 Task: Add a signature Chloe Collins containing Wishing you all the best, Chloe Collins to email address softage.1@softage.net and add a label Sales
Action: Mouse moved to (354, 575)
Screenshot: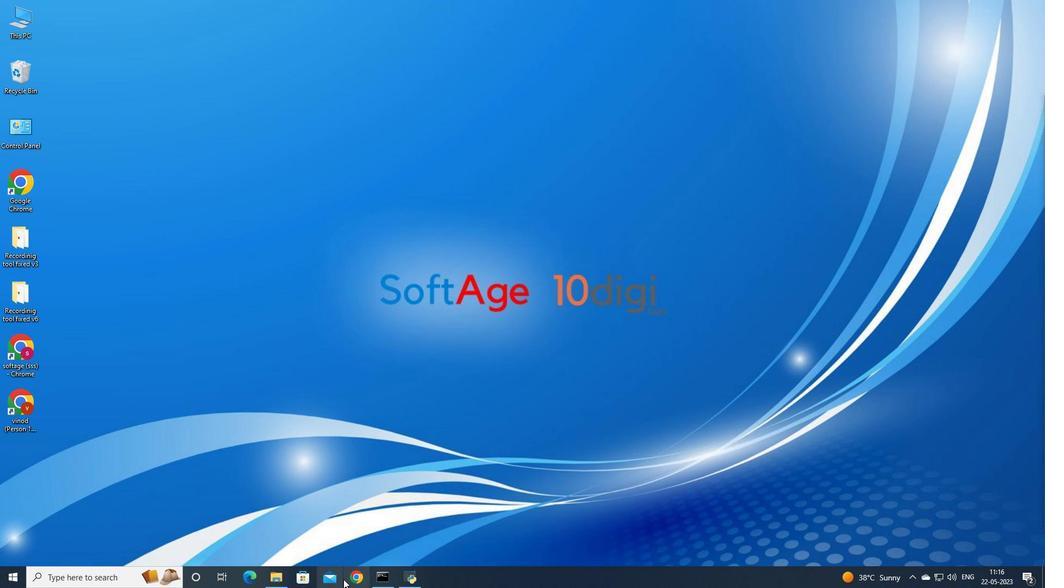 
Action: Mouse pressed left at (354, 575)
Screenshot: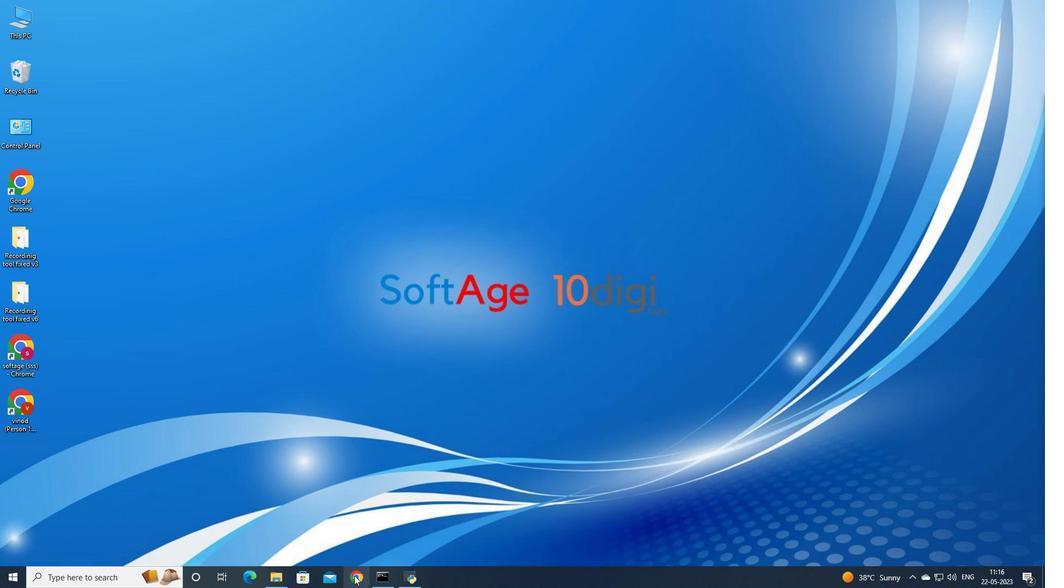 
Action: Mouse moved to (482, 355)
Screenshot: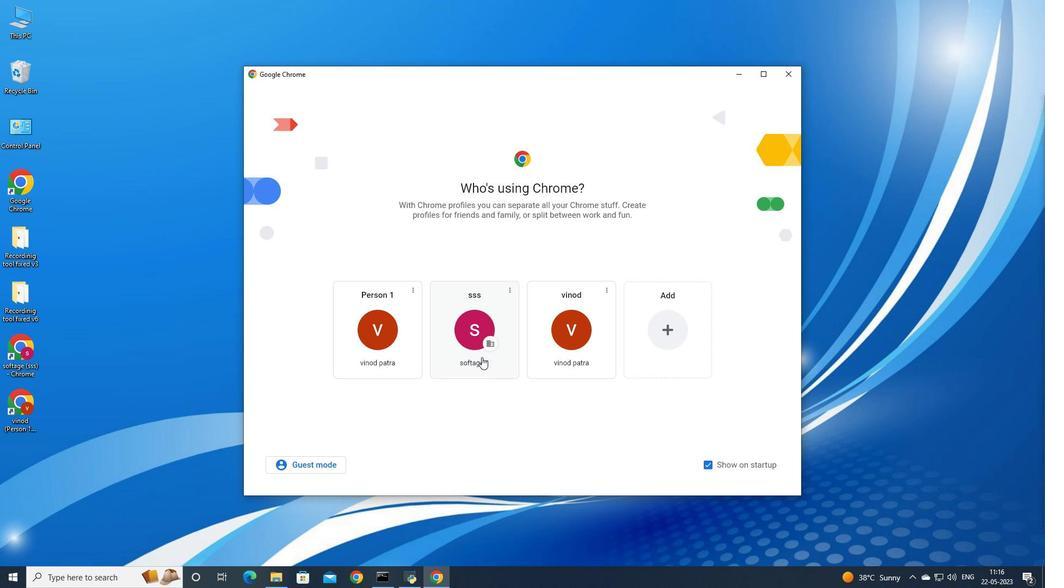 
Action: Mouse pressed left at (482, 355)
Screenshot: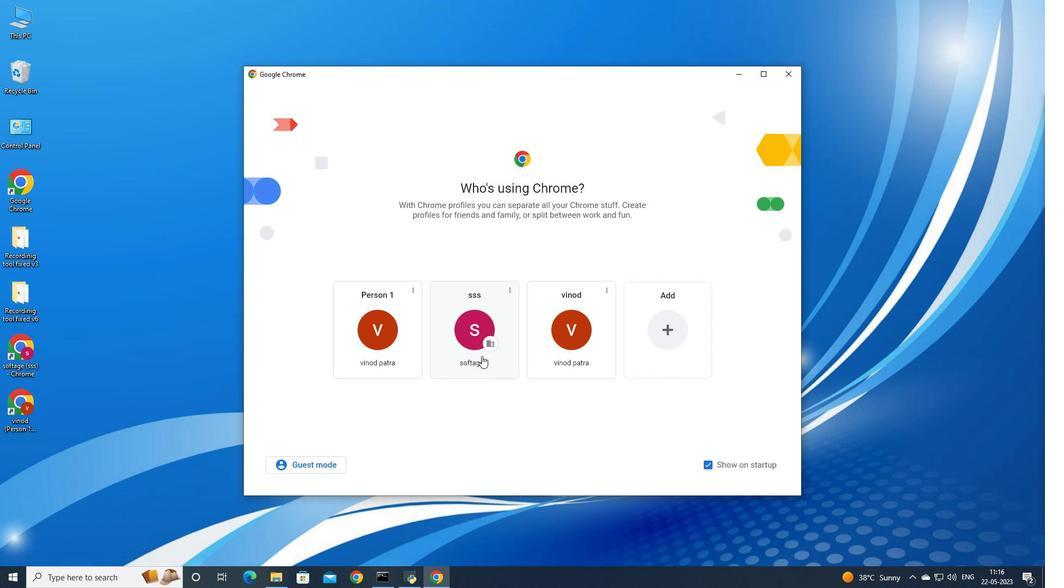 
Action: Mouse moved to (947, 52)
Screenshot: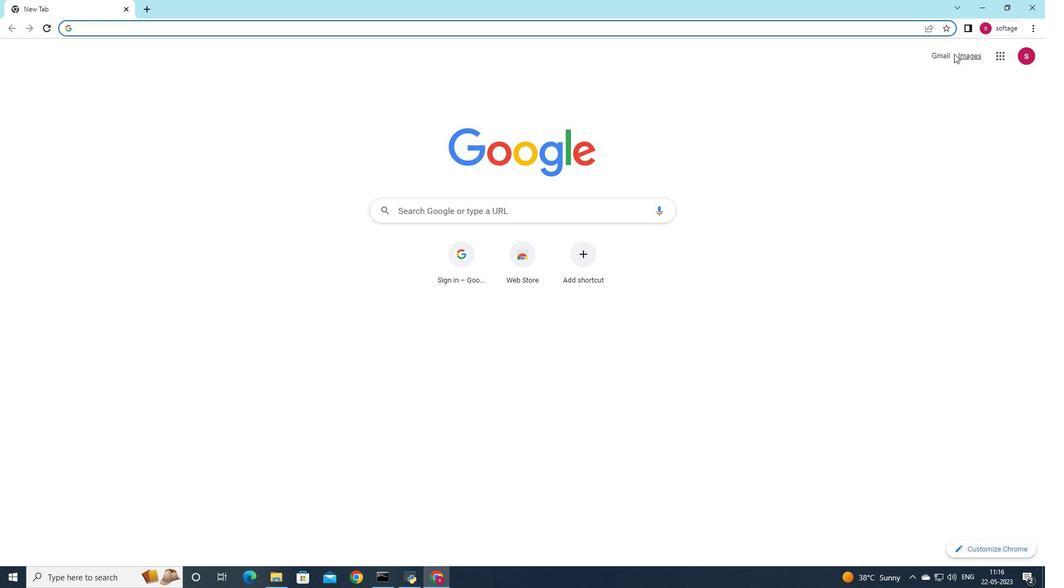 
Action: Mouse pressed left at (947, 52)
Screenshot: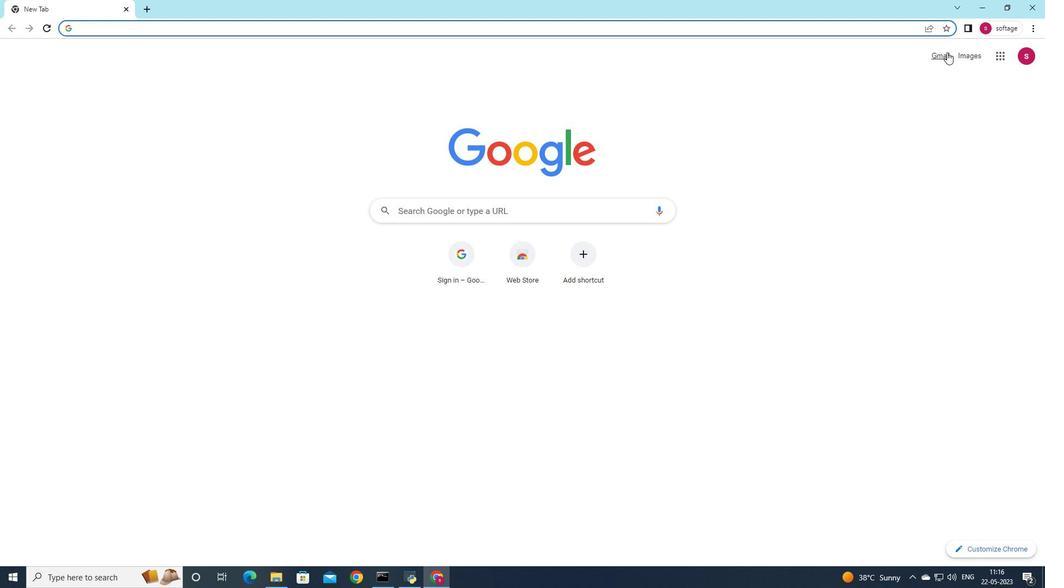 
Action: Mouse moved to (921, 72)
Screenshot: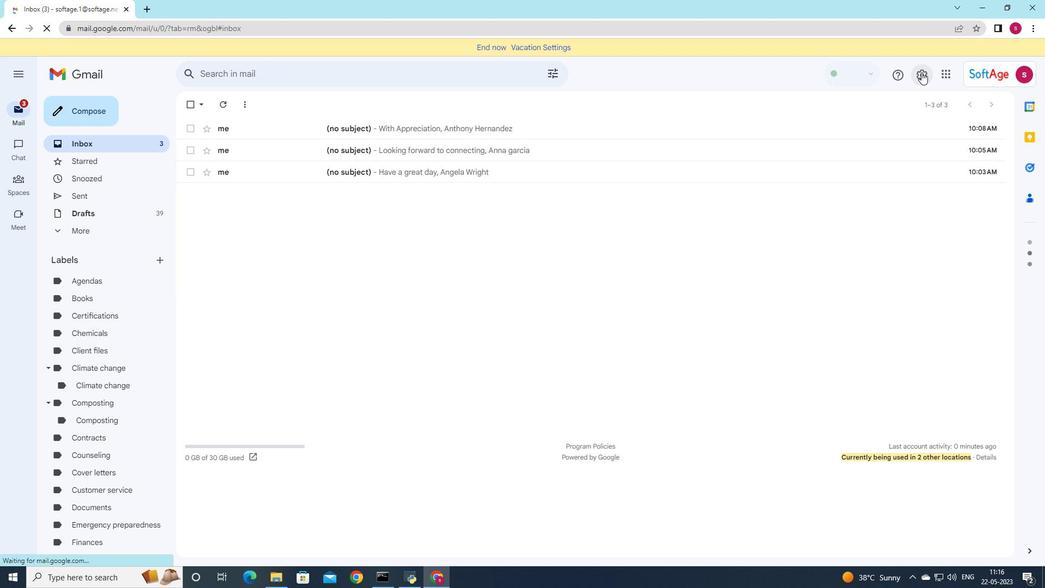
Action: Mouse pressed left at (921, 72)
Screenshot: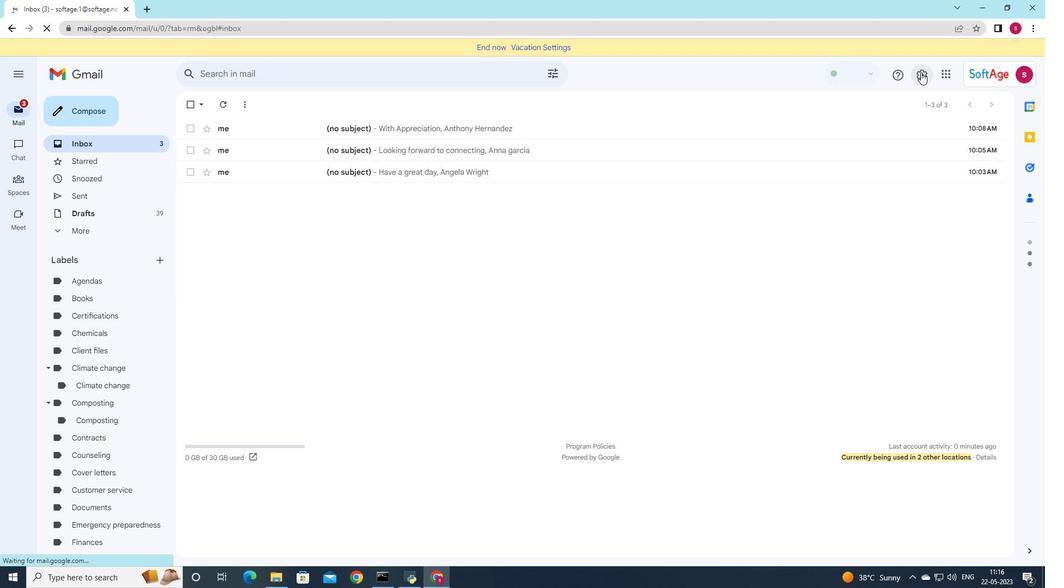 
Action: Mouse moved to (918, 126)
Screenshot: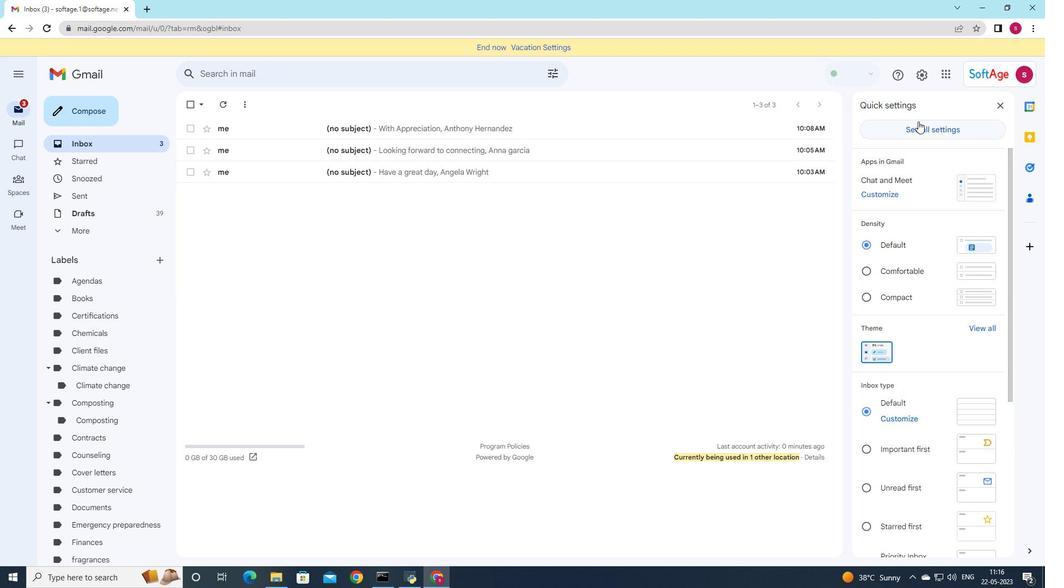 
Action: Mouse pressed left at (918, 126)
Screenshot: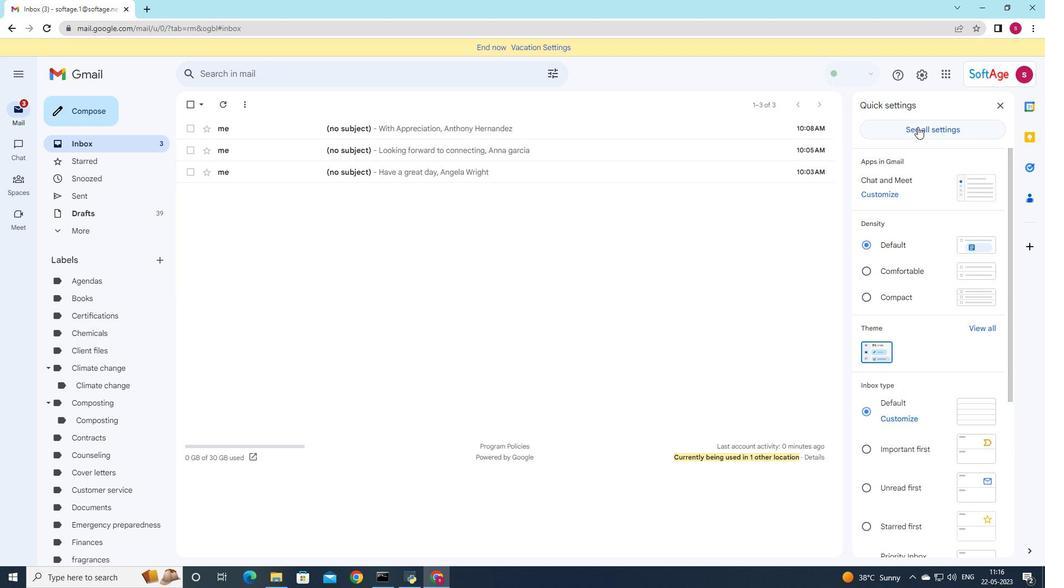 
Action: Mouse moved to (420, 452)
Screenshot: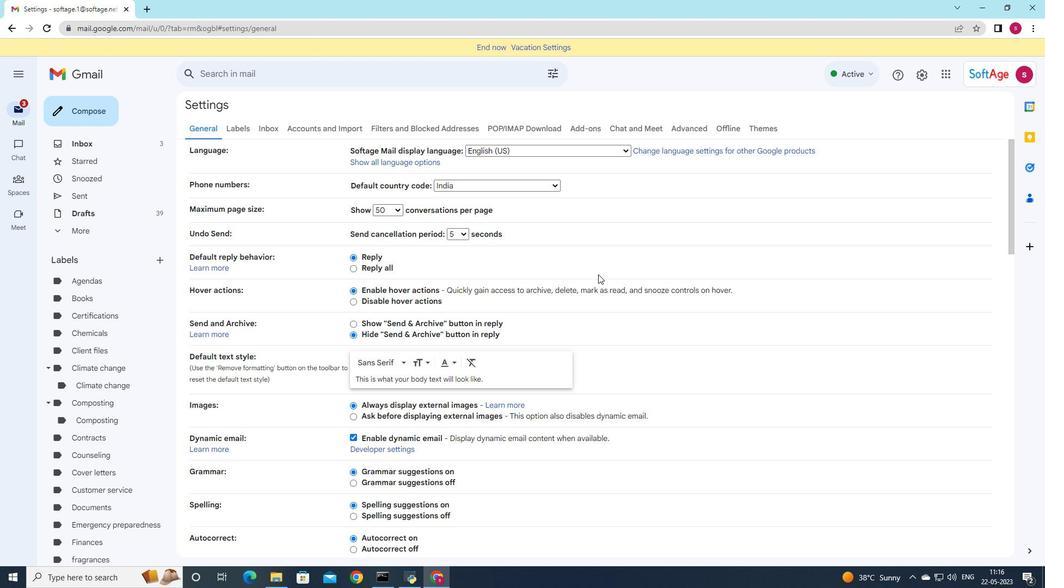 
Action: Mouse scrolled (420, 452) with delta (0, 0)
Screenshot: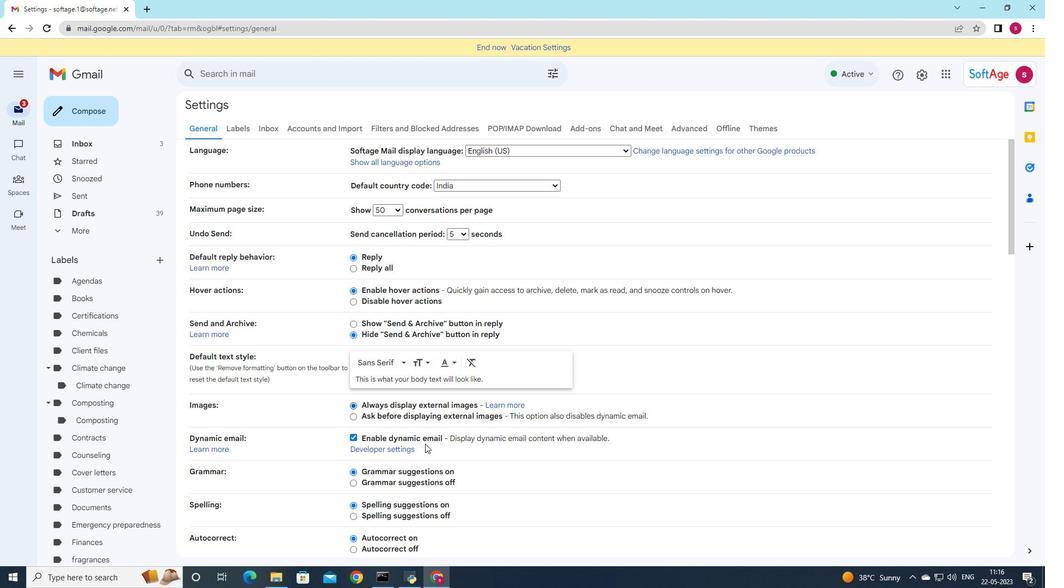 
Action: Mouse moved to (420, 453)
Screenshot: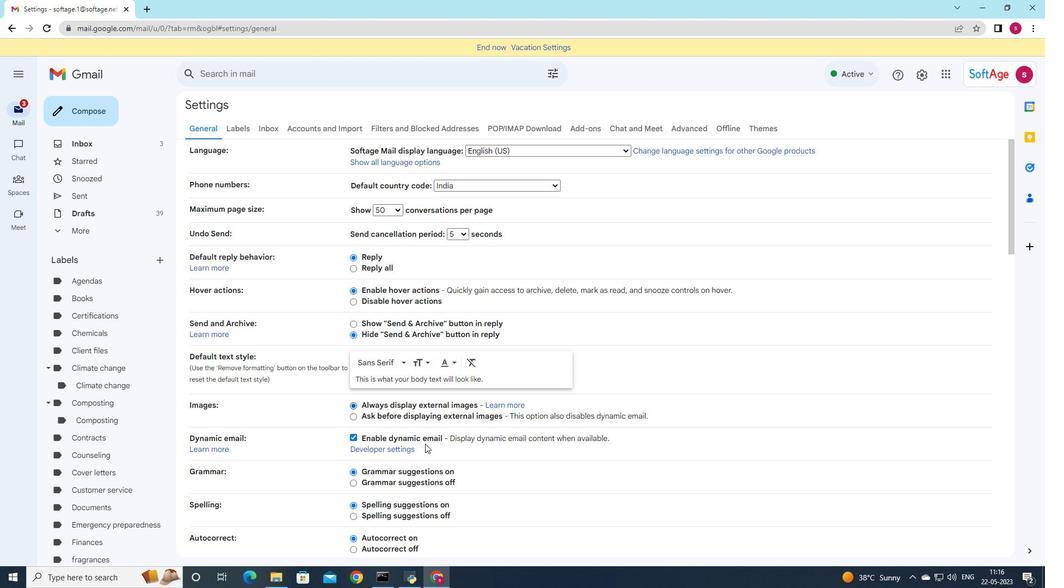 
Action: Mouse scrolled (420, 452) with delta (0, 0)
Screenshot: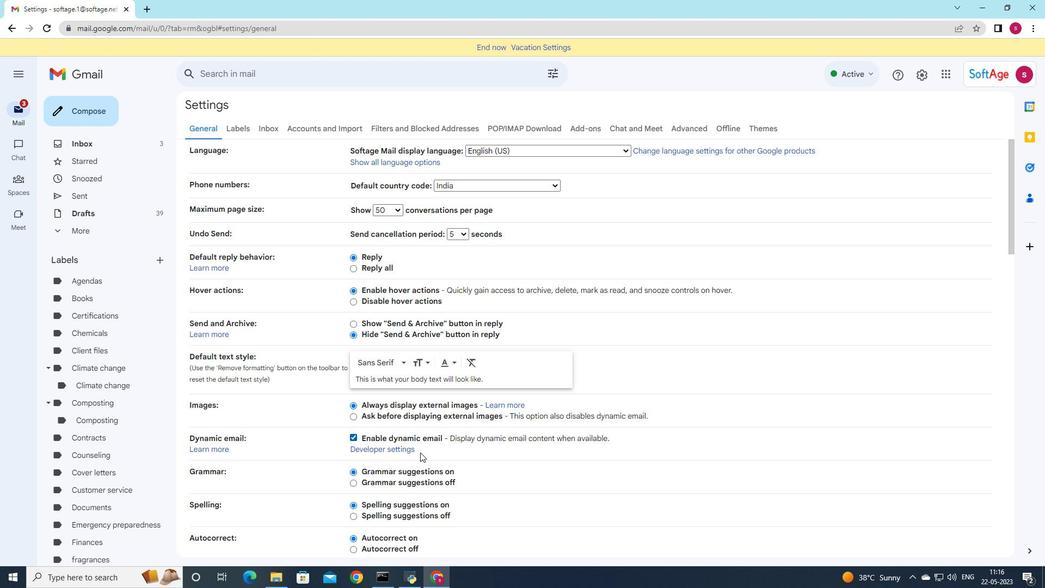 
Action: Mouse scrolled (420, 452) with delta (0, 0)
Screenshot: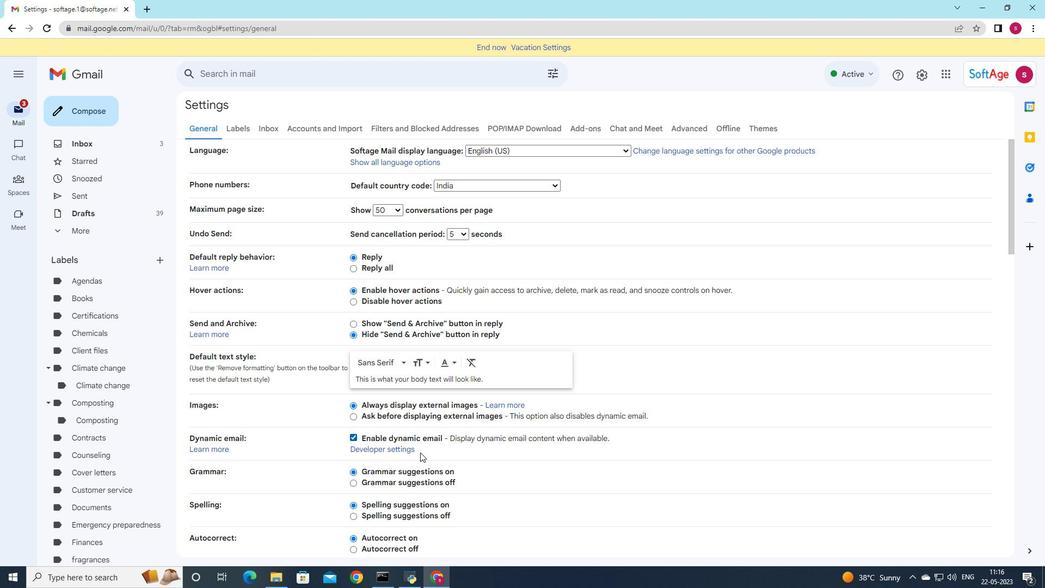 
Action: Mouse scrolled (420, 452) with delta (0, 0)
Screenshot: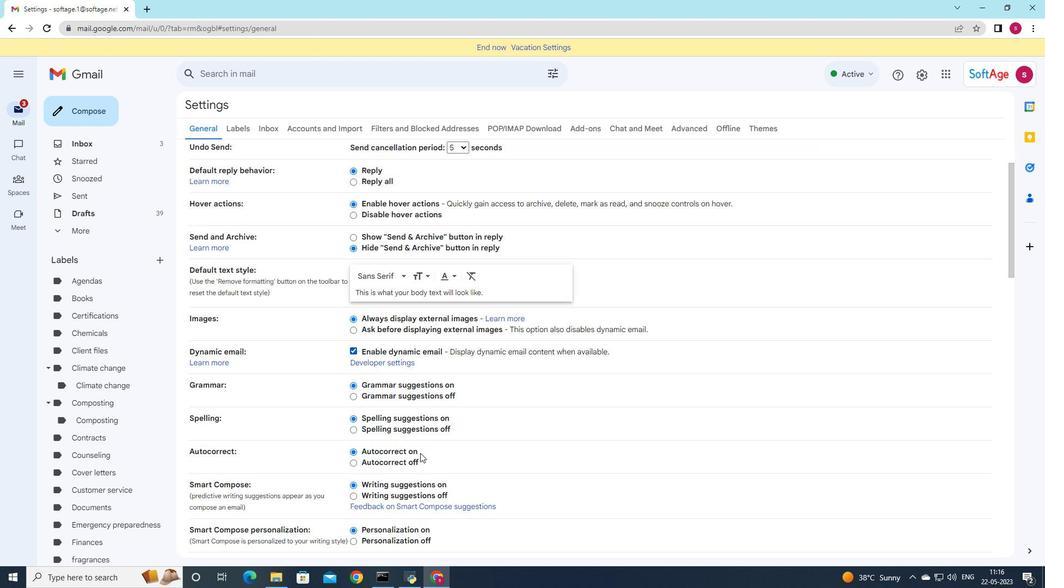 
Action: Mouse scrolled (420, 452) with delta (0, 0)
Screenshot: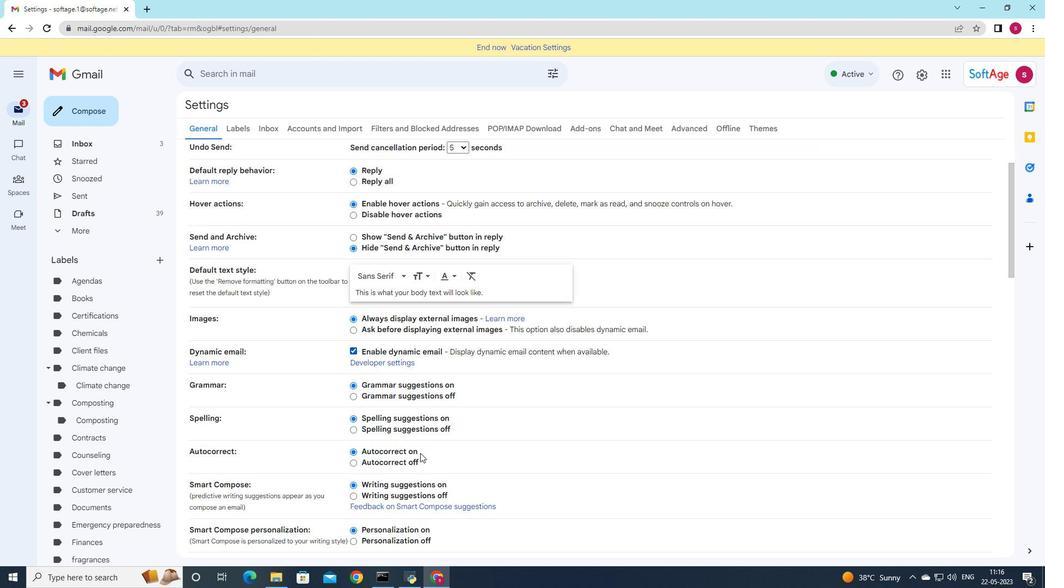 
Action: Mouse scrolled (420, 452) with delta (0, 0)
Screenshot: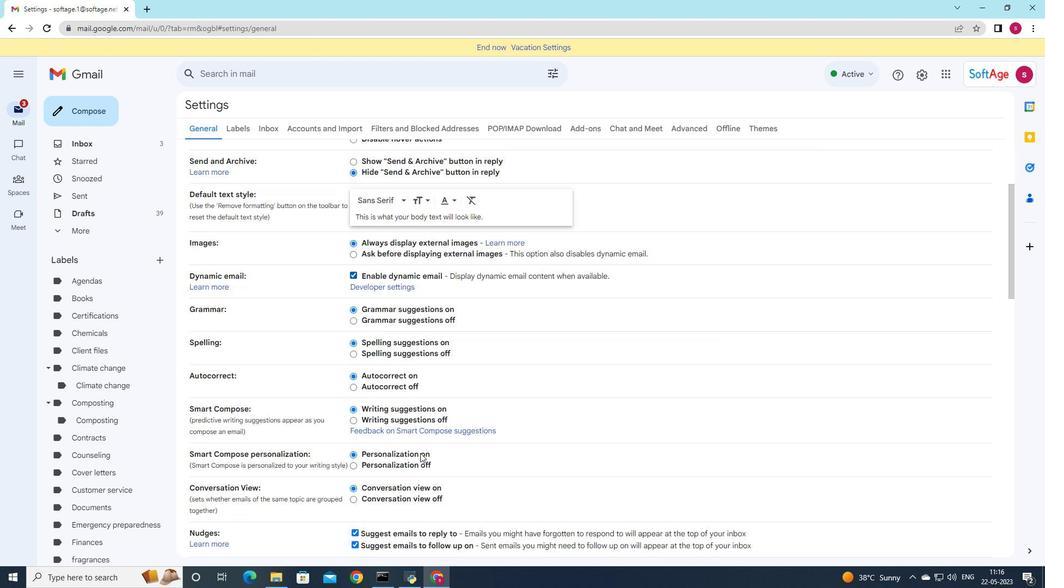 
Action: Mouse scrolled (420, 452) with delta (0, 0)
Screenshot: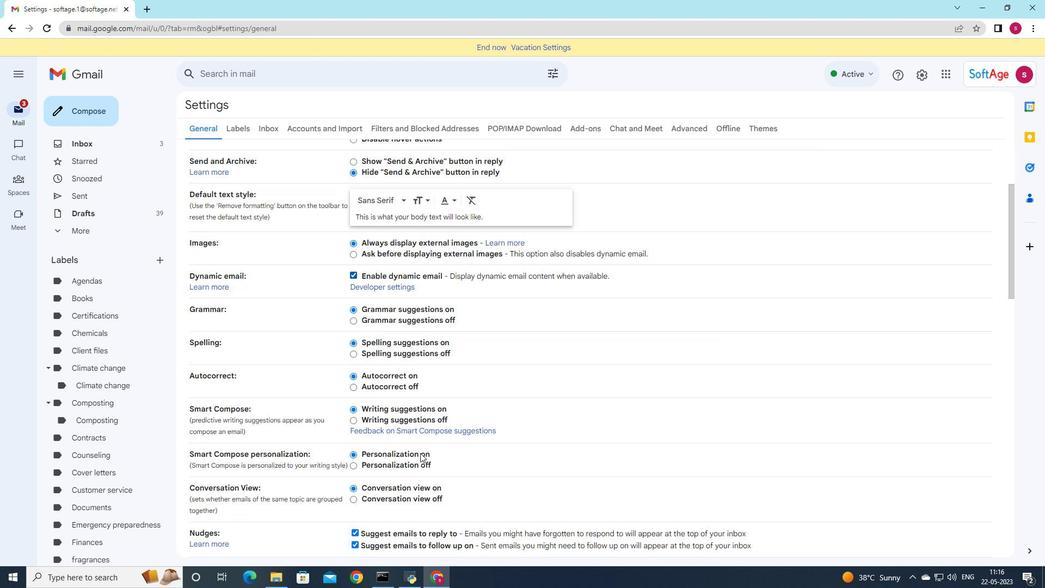 
Action: Mouse moved to (421, 448)
Screenshot: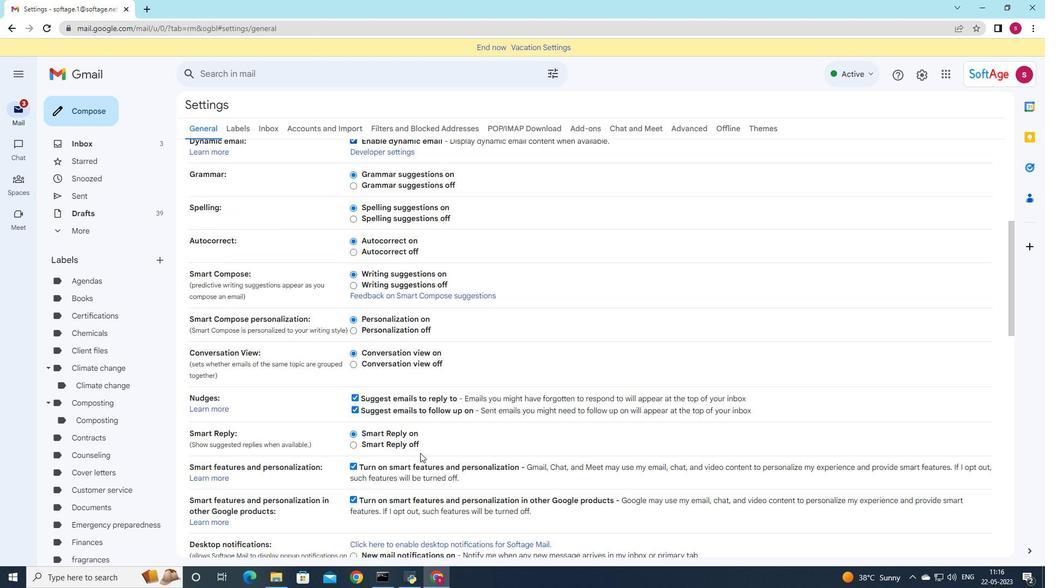 
Action: Mouse scrolled (421, 447) with delta (0, 0)
Screenshot: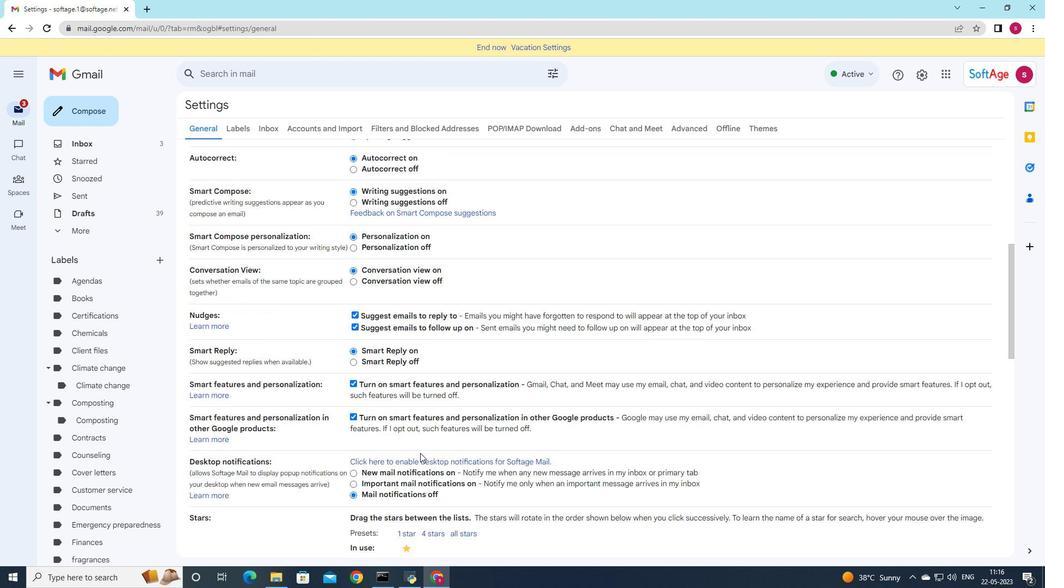 
Action: Mouse scrolled (421, 447) with delta (0, 0)
Screenshot: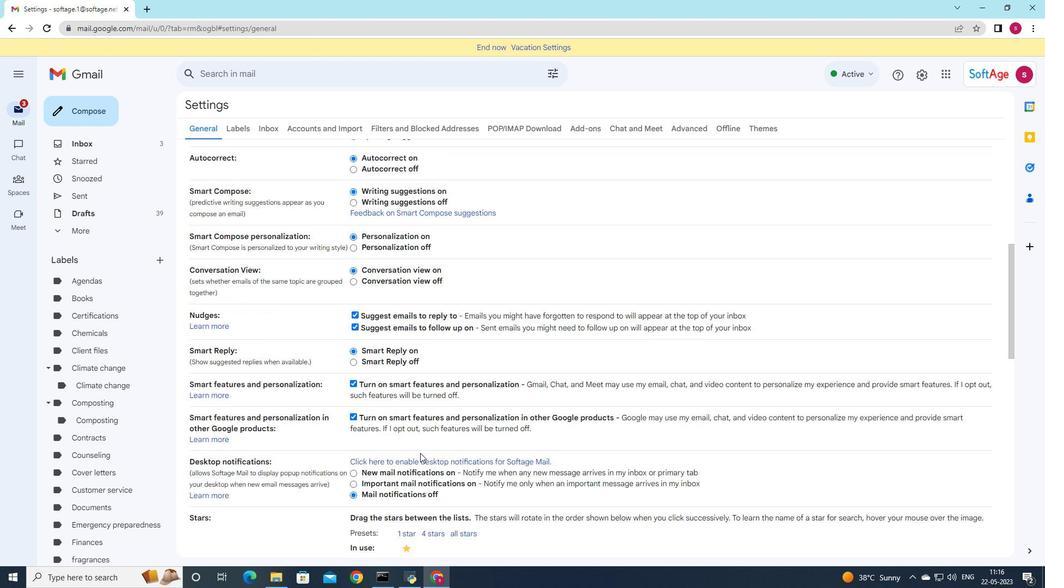 
Action: Mouse scrolled (421, 447) with delta (0, 0)
Screenshot: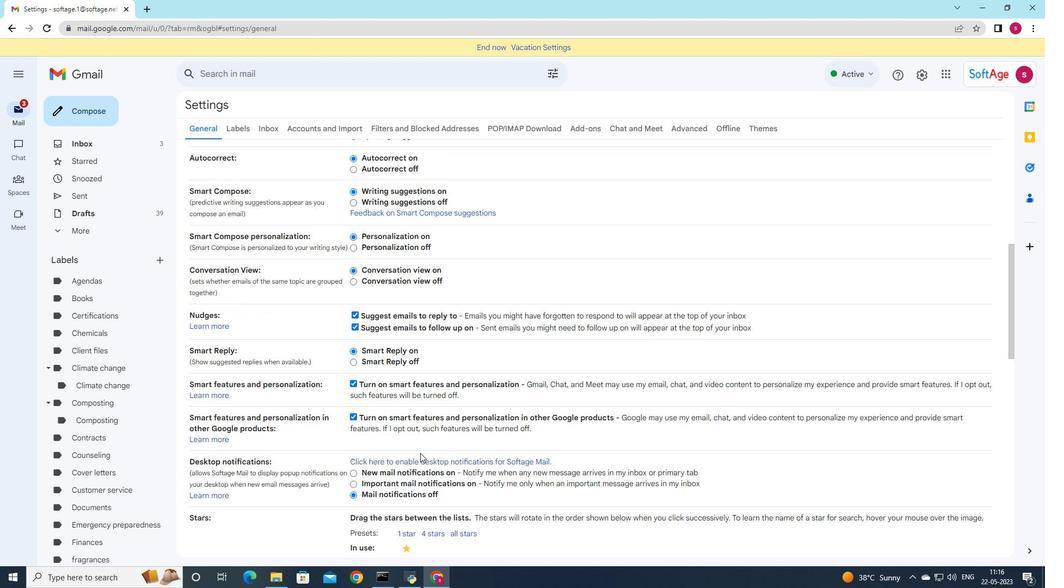 
Action: Mouse scrolled (421, 447) with delta (0, 0)
Screenshot: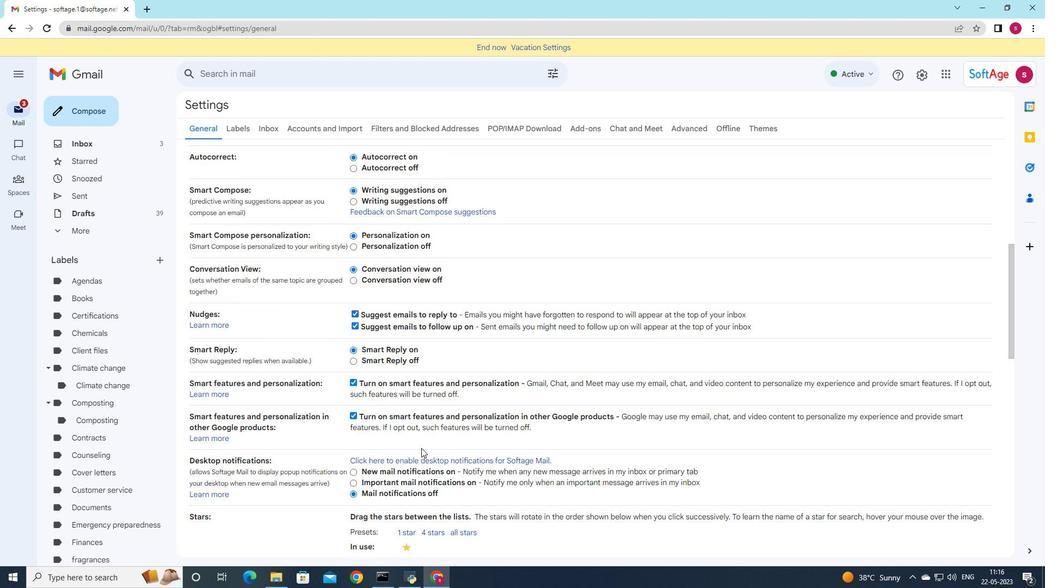 
Action: Mouse moved to (421, 453)
Screenshot: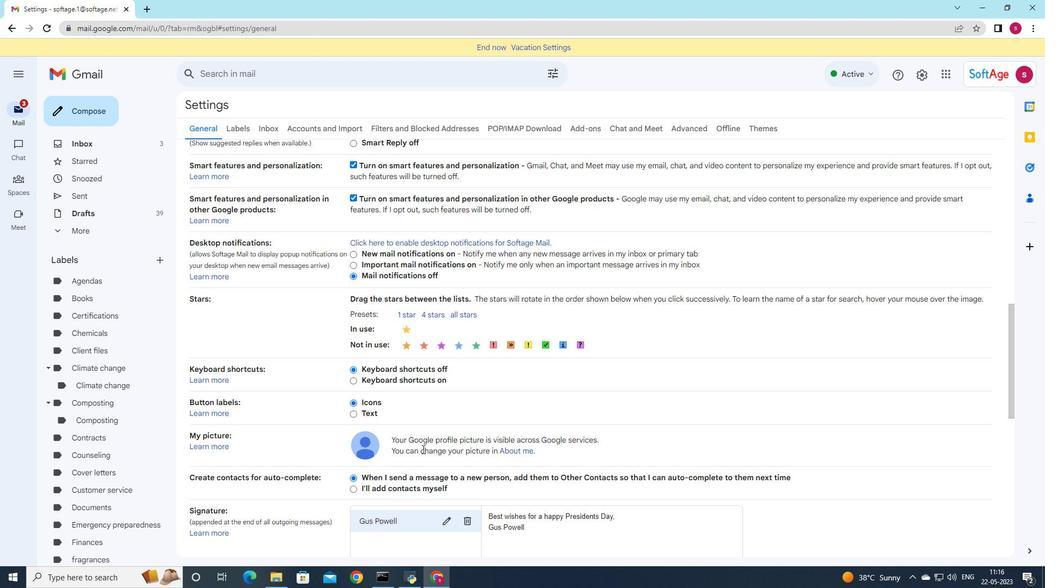 
Action: Mouse scrolled (421, 453) with delta (0, 0)
Screenshot: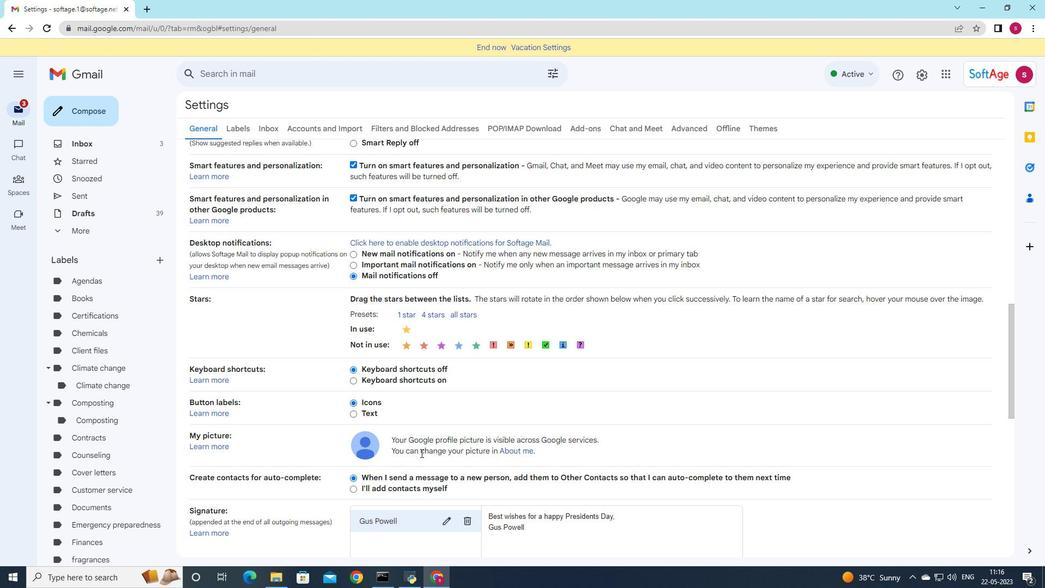 
Action: Mouse scrolled (421, 453) with delta (0, 0)
Screenshot: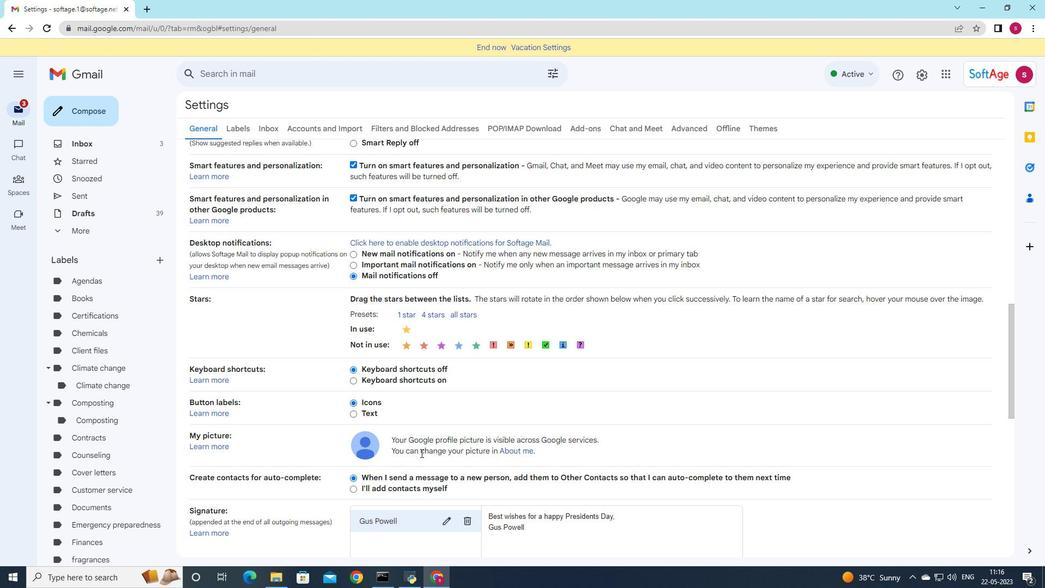 
Action: Mouse scrolled (421, 453) with delta (0, 0)
Screenshot: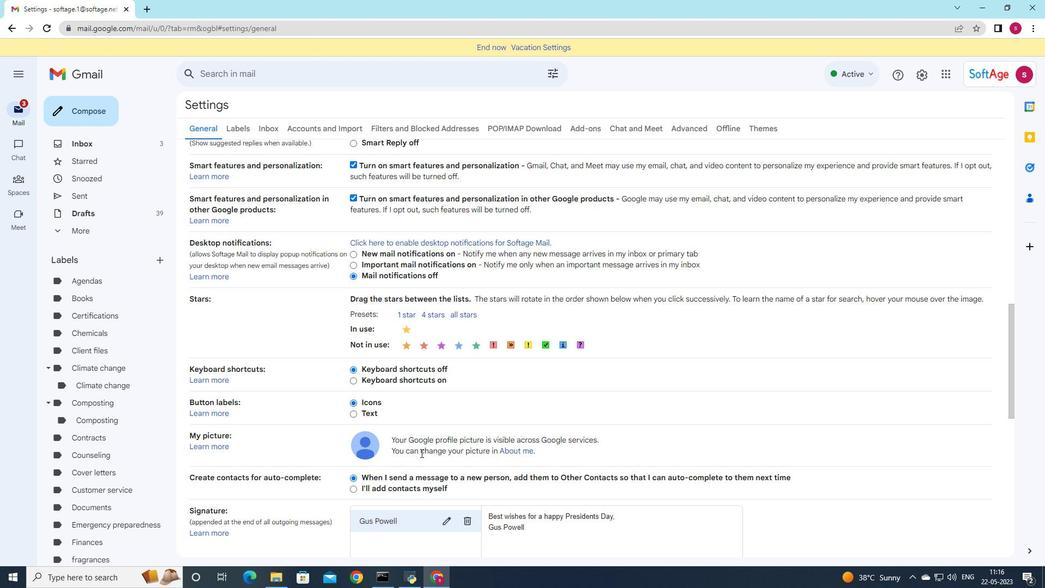 
Action: Mouse moved to (421, 453)
Screenshot: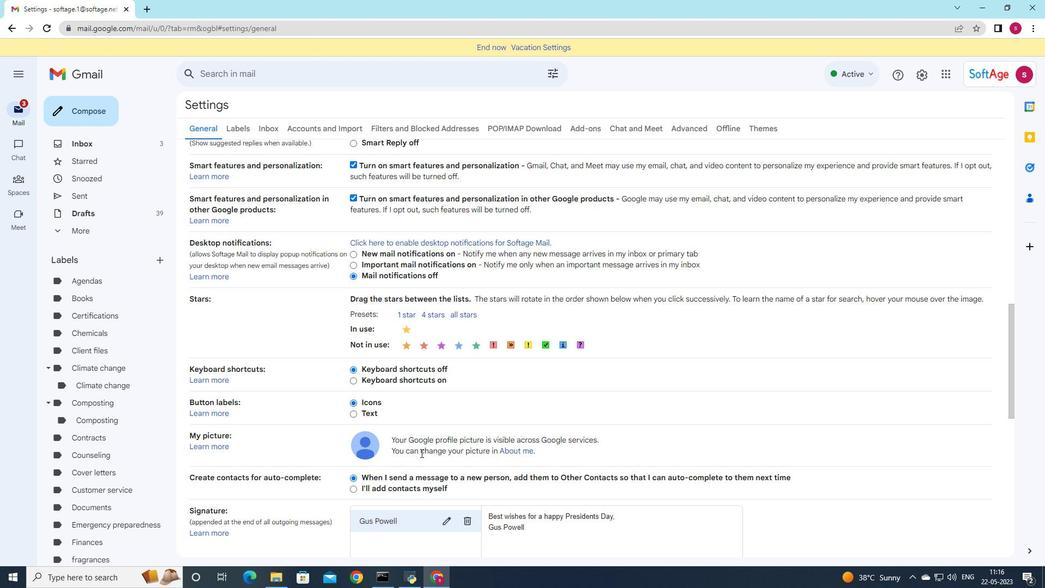 
Action: Mouse scrolled (421, 453) with delta (0, 0)
Screenshot: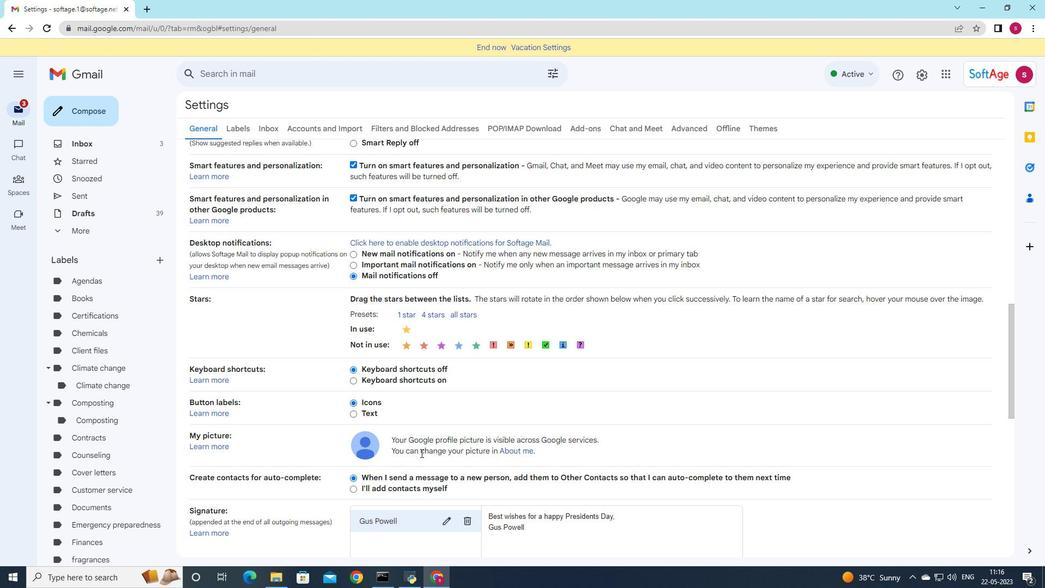 
Action: Mouse moved to (468, 306)
Screenshot: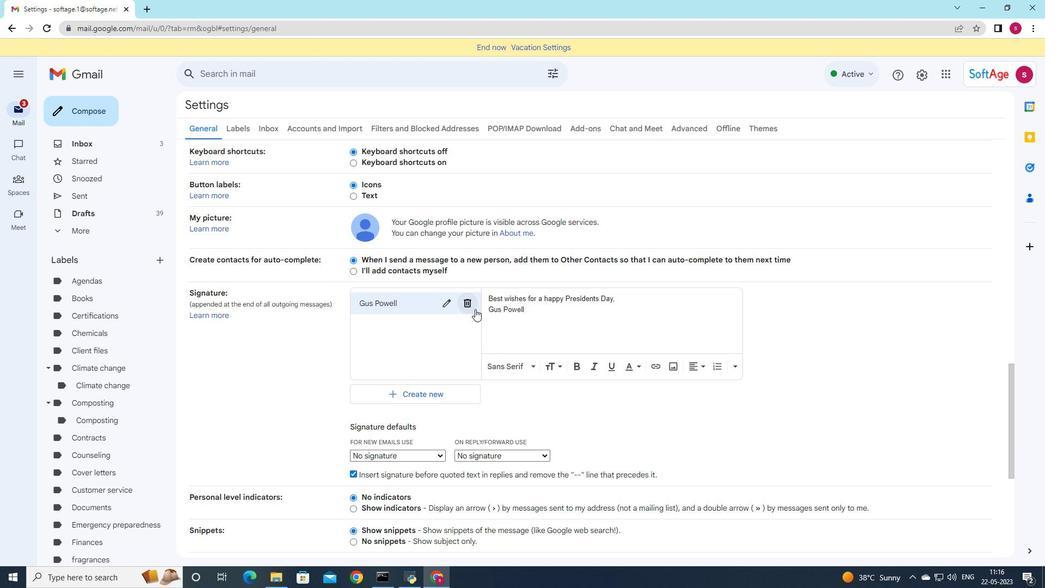 
Action: Mouse pressed left at (468, 306)
Screenshot: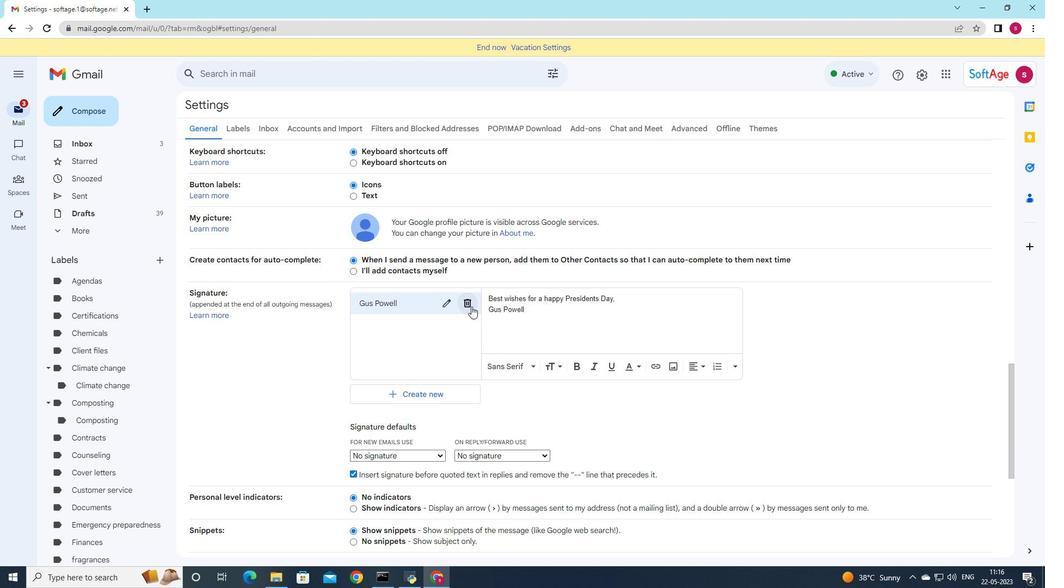 
Action: Mouse moved to (593, 326)
Screenshot: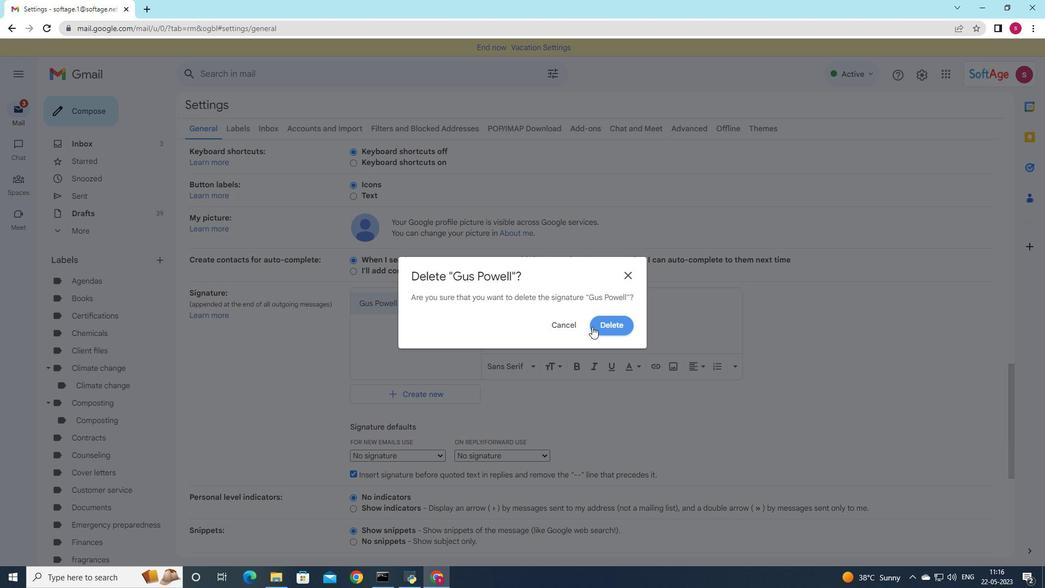 
Action: Mouse pressed left at (593, 326)
Screenshot: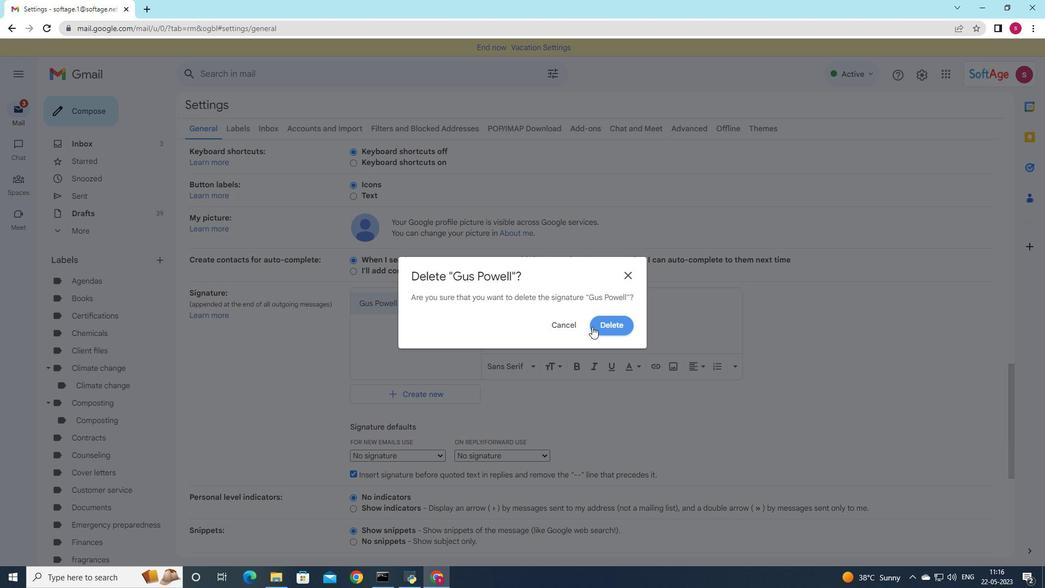 
Action: Mouse moved to (417, 319)
Screenshot: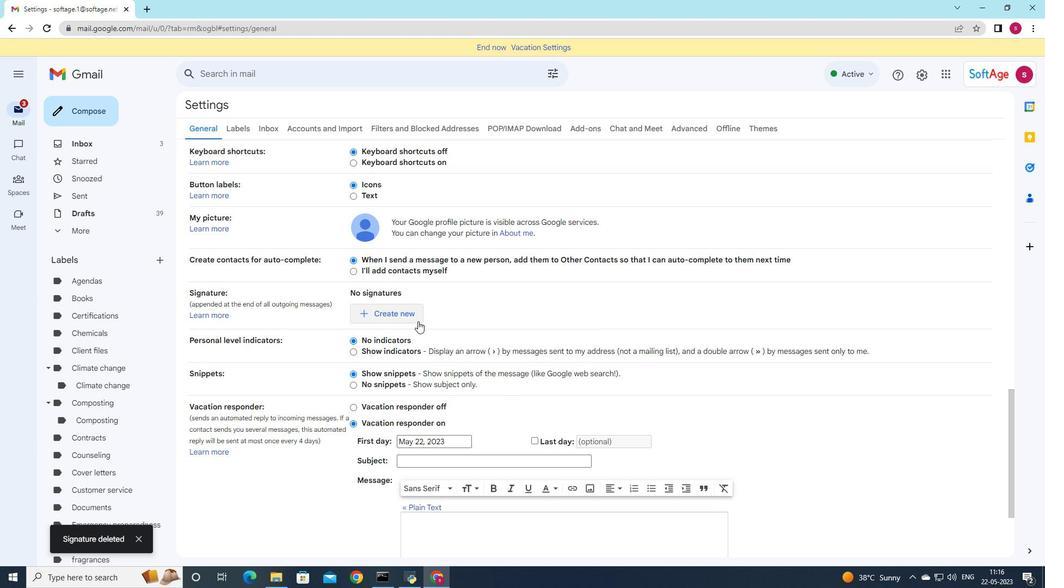 
Action: Mouse pressed left at (417, 319)
Screenshot: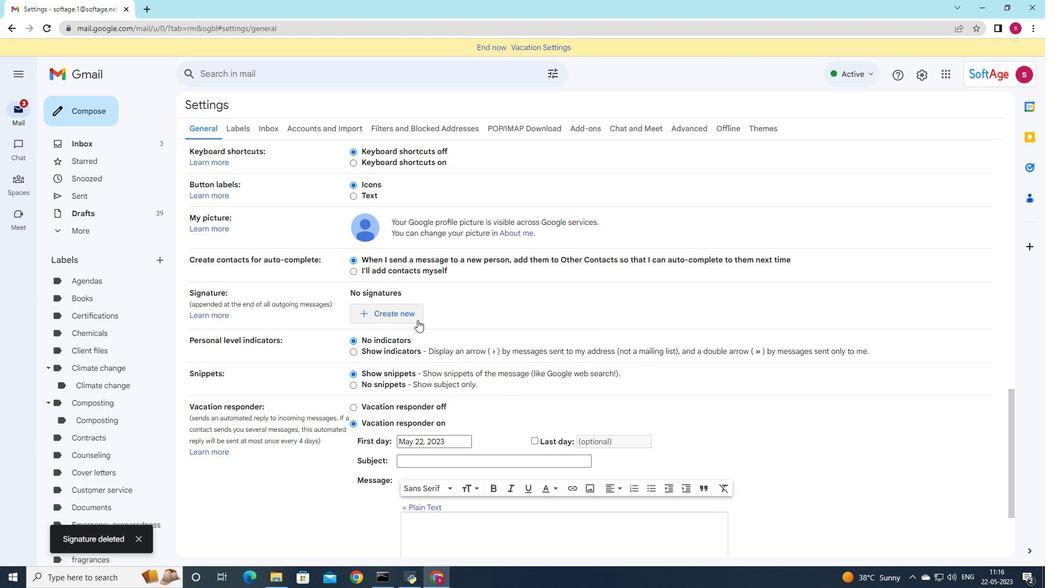 
Action: Mouse moved to (672, 330)
Screenshot: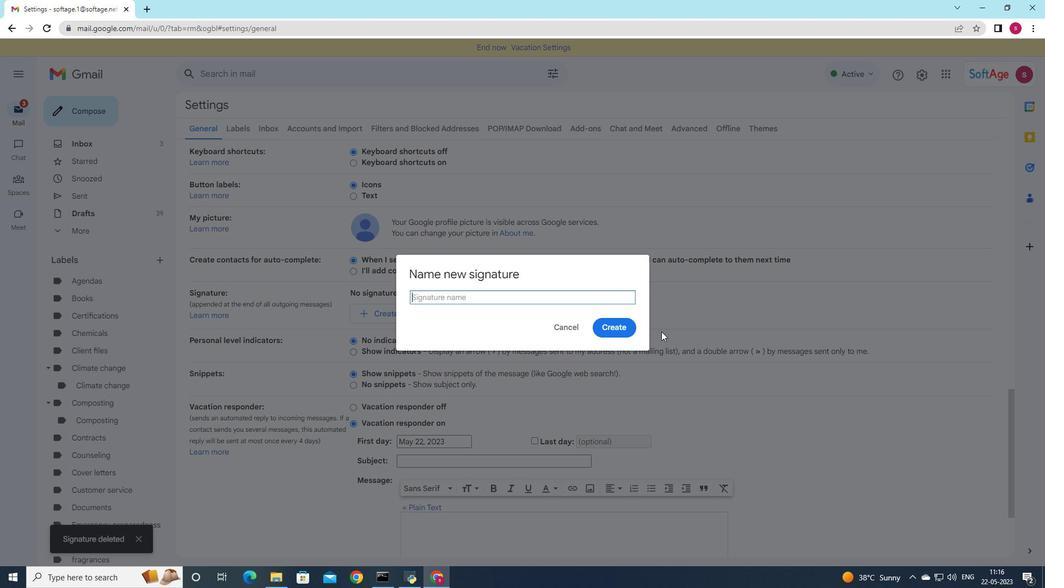 
Action: Key pressed <Key.shift>Chloe
Screenshot: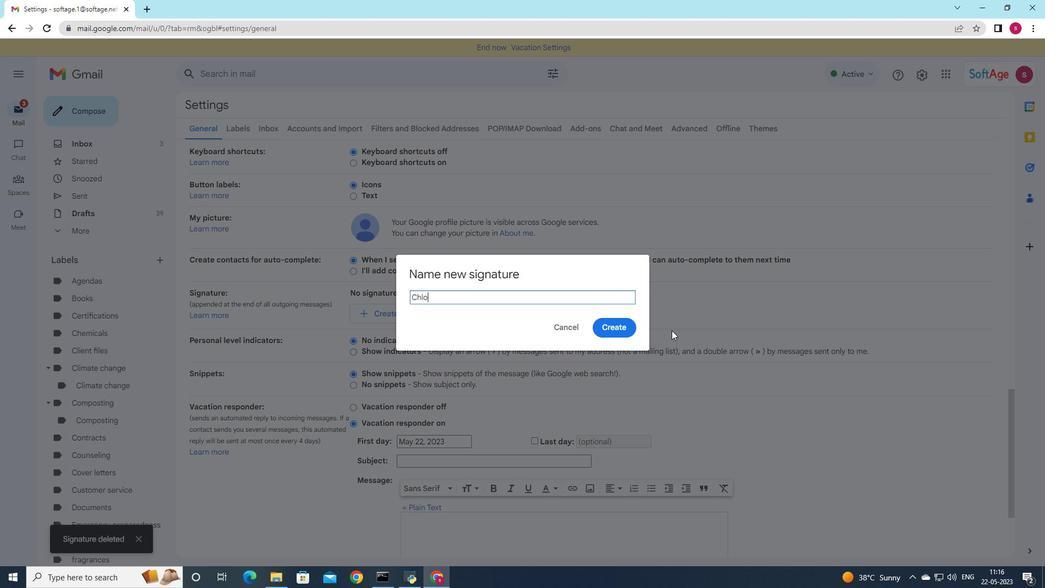 
Action: Mouse moved to (611, 330)
Screenshot: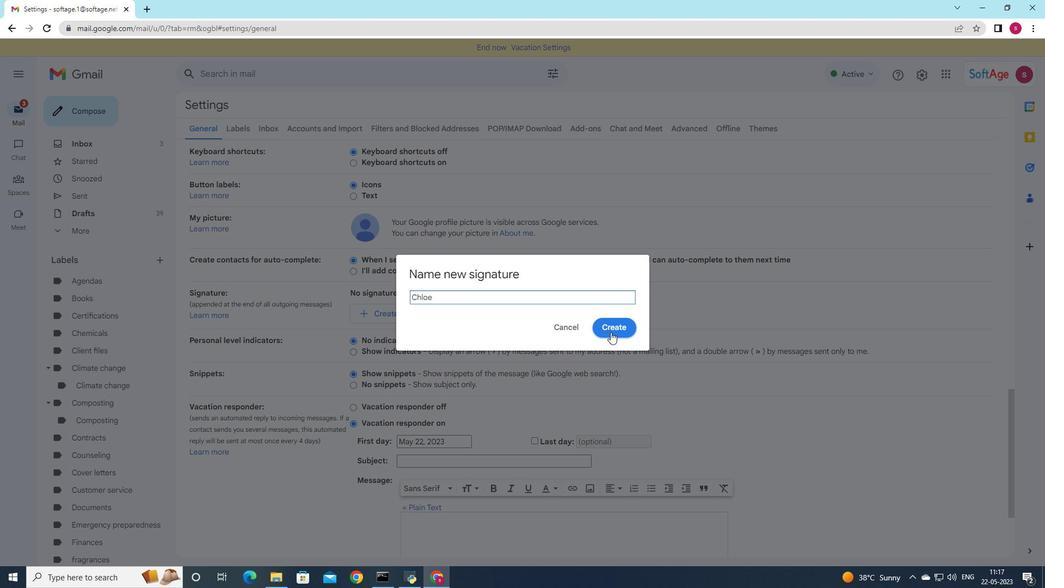
Action: Mouse pressed left at (611, 330)
Screenshot: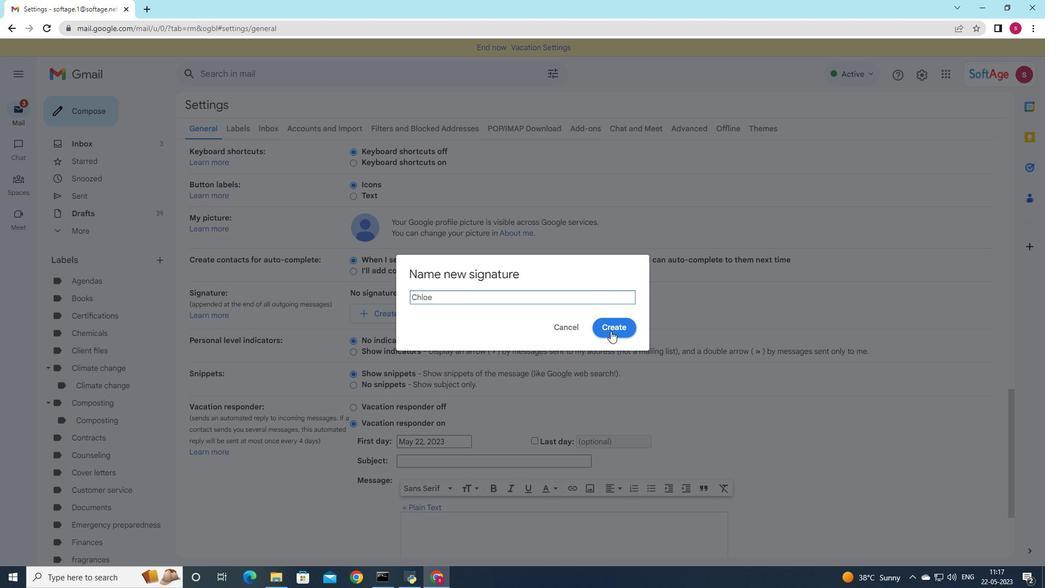 
Action: Mouse moved to (534, 314)
Screenshot: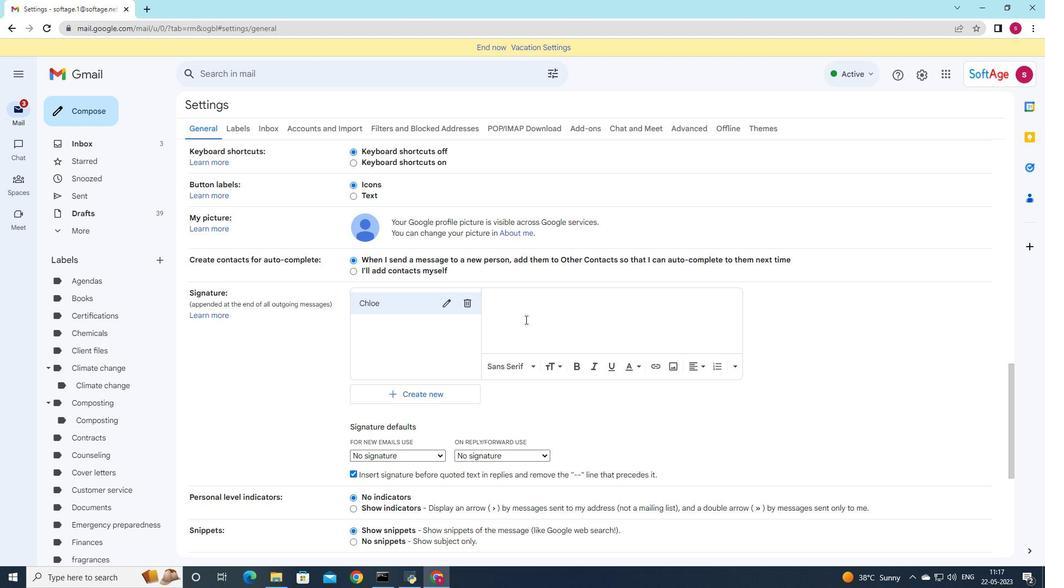 
Action: Mouse pressed left at (534, 314)
Screenshot: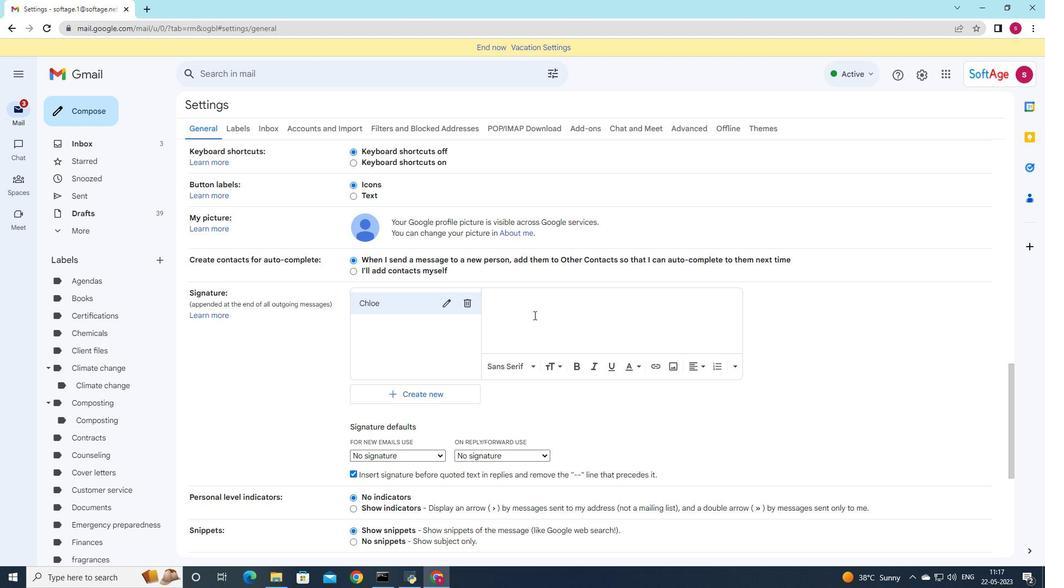 
Action: Mouse moved to (895, 397)
Screenshot: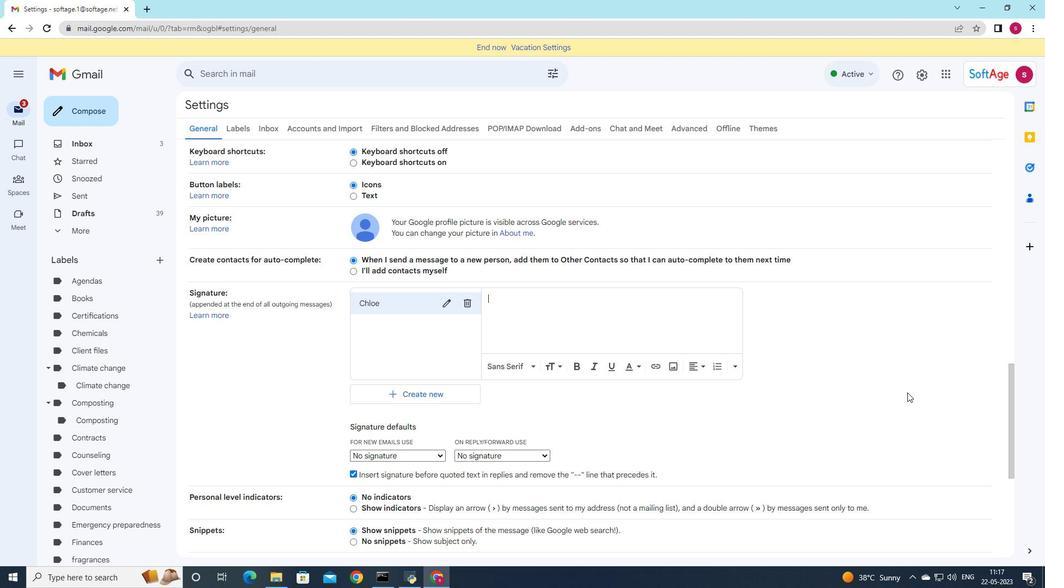 
Action: Key pressed <Key.shift>Wishing<Key.space>you<Key.space>all<Key.space>the<Key.space>best,<Key.shift>Chole<Key.backspace><Key.backspace><Key.backspace><Key.backspace><Key.backspace><Key.enter><Key.shift>Chloer<Key.backspace><Key.space><Key.shift><Key.shift><Key.shift><Key.shift><Key.shift><Key.shift><Key.shift><Key.shift>Collind<Key.backspace>s
Screenshot: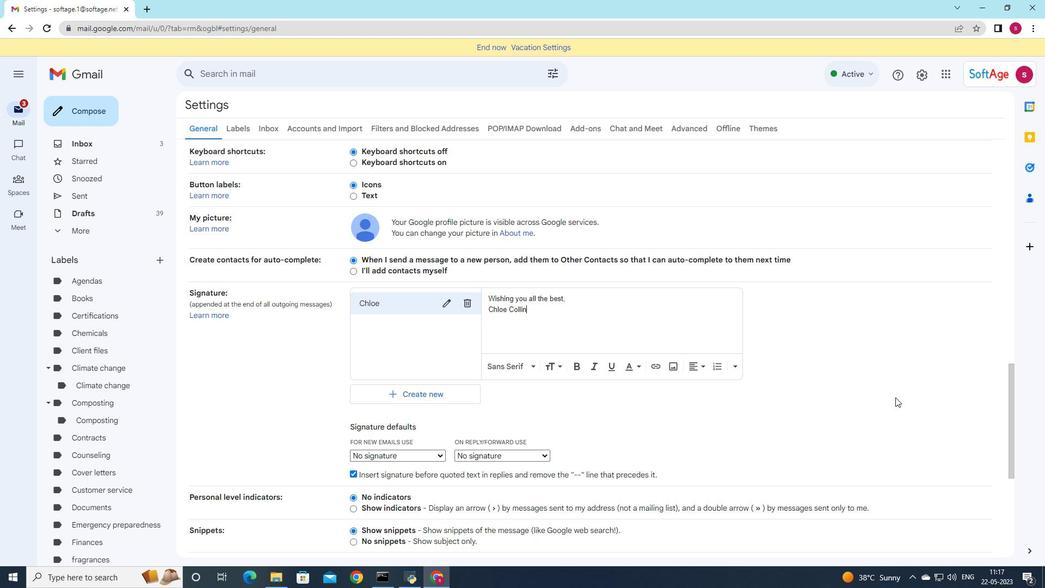 
Action: Mouse moved to (507, 364)
Screenshot: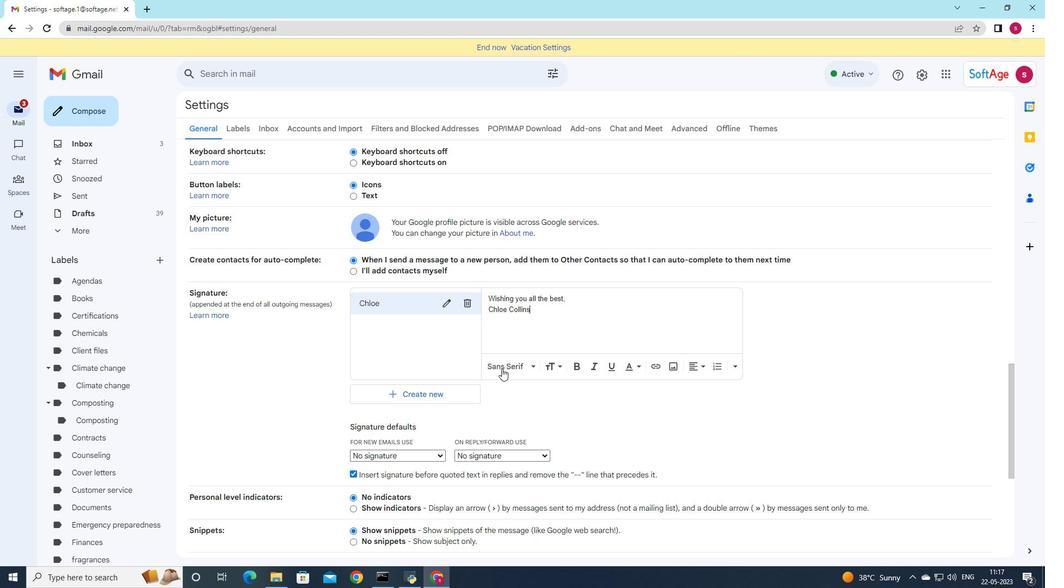
Action: Mouse scrolled (507, 363) with delta (0, 0)
Screenshot: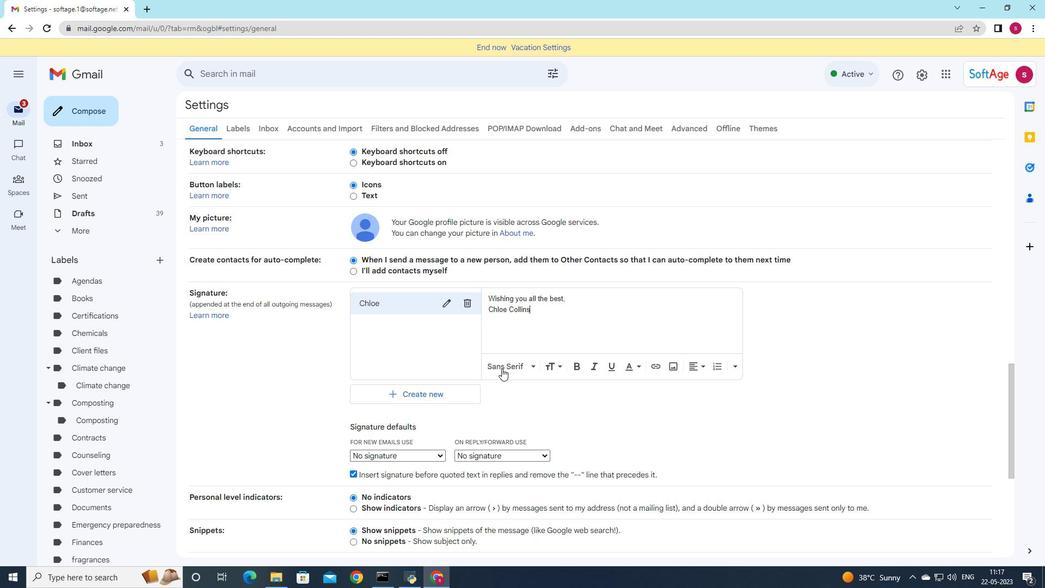 
Action: Mouse scrolled (507, 363) with delta (0, 0)
Screenshot: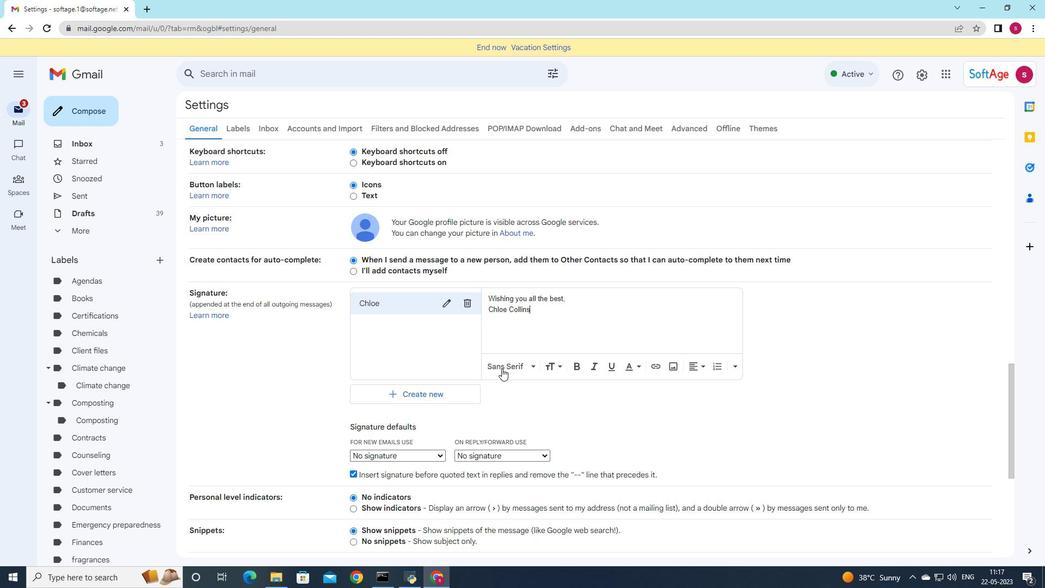 
Action: Mouse scrolled (507, 363) with delta (0, 0)
Screenshot: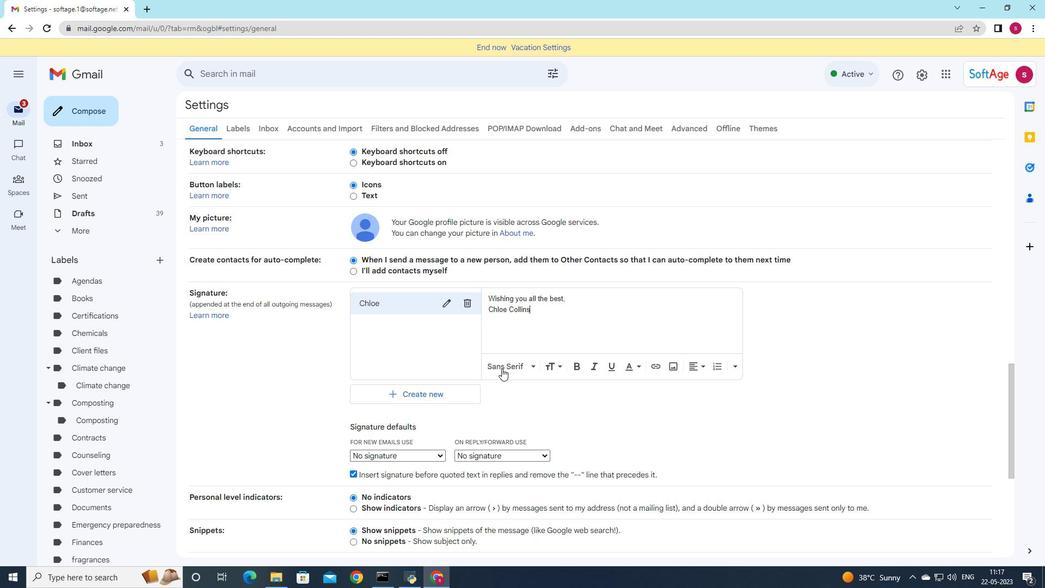 
Action: Mouse moved to (443, 294)
Screenshot: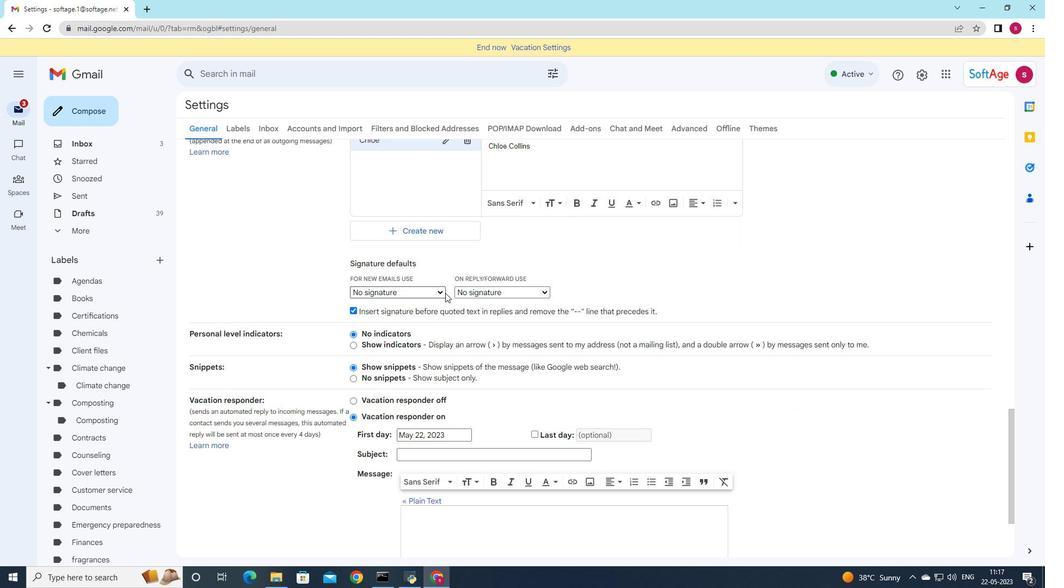 
Action: Mouse pressed left at (443, 294)
Screenshot: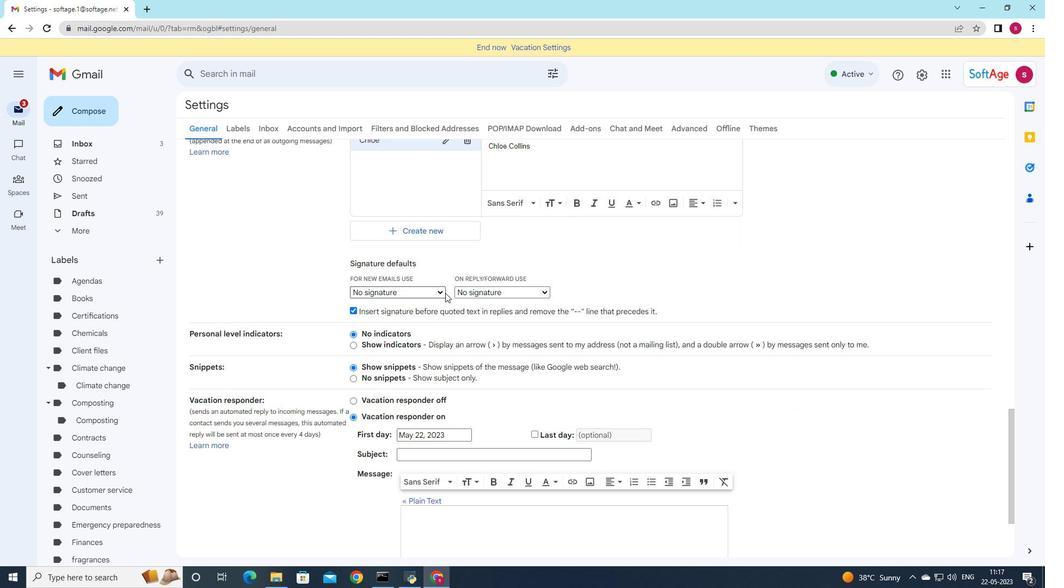 
Action: Mouse moved to (439, 313)
Screenshot: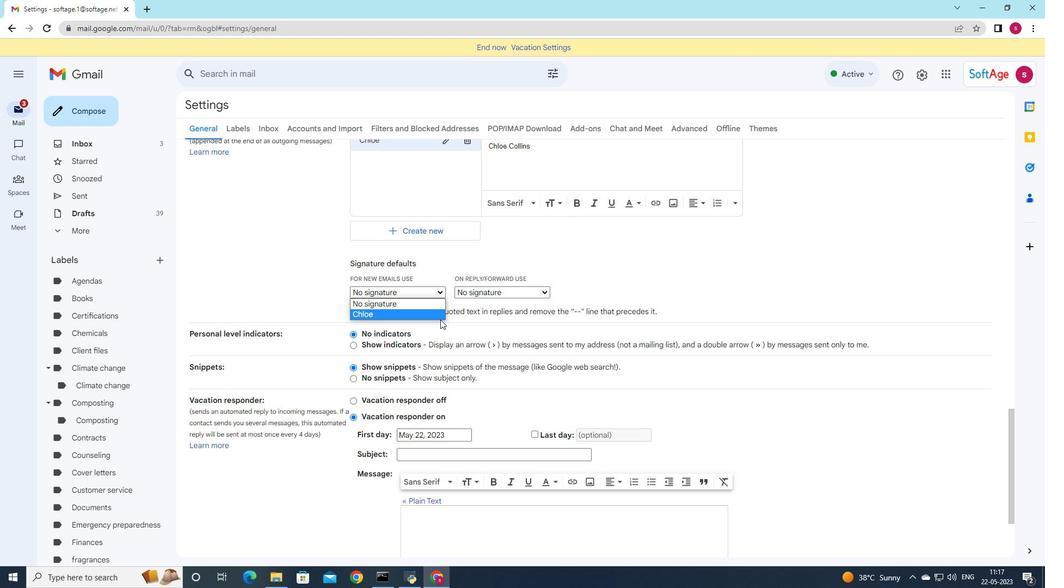 
Action: Mouse pressed left at (439, 313)
Screenshot: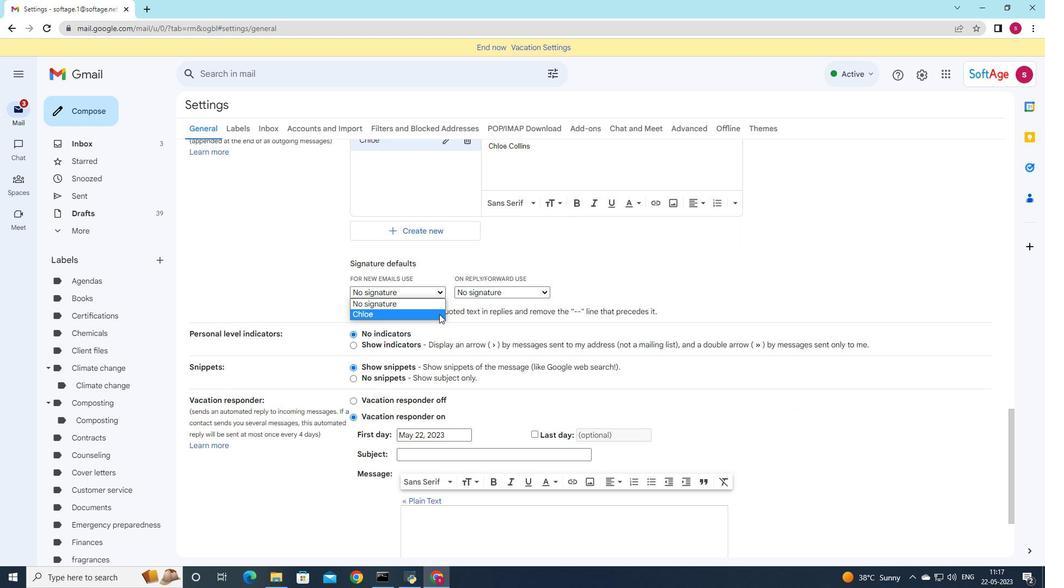 
Action: Mouse moved to (540, 291)
Screenshot: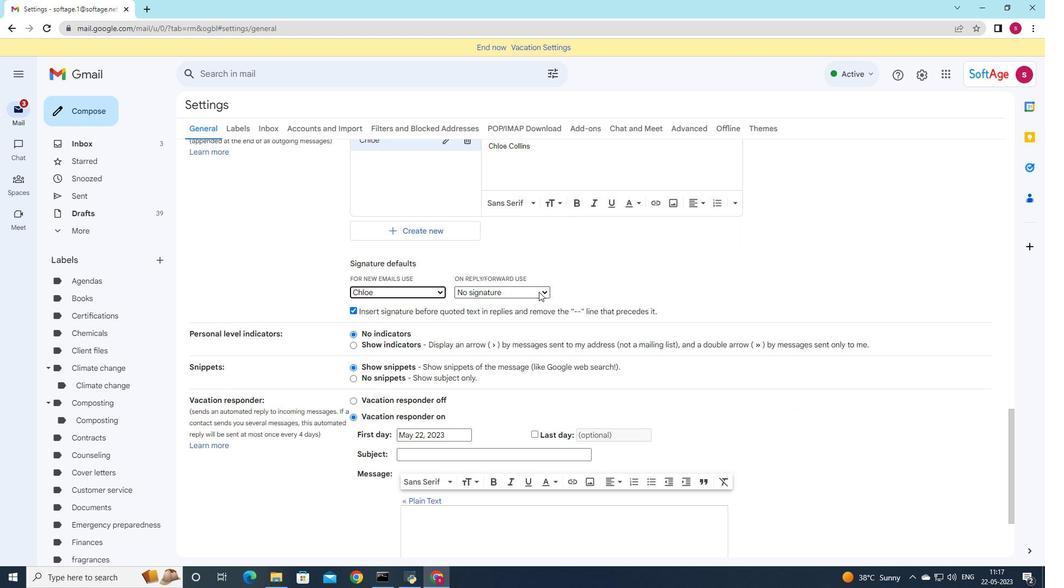 
Action: Mouse pressed left at (540, 291)
Screenshot: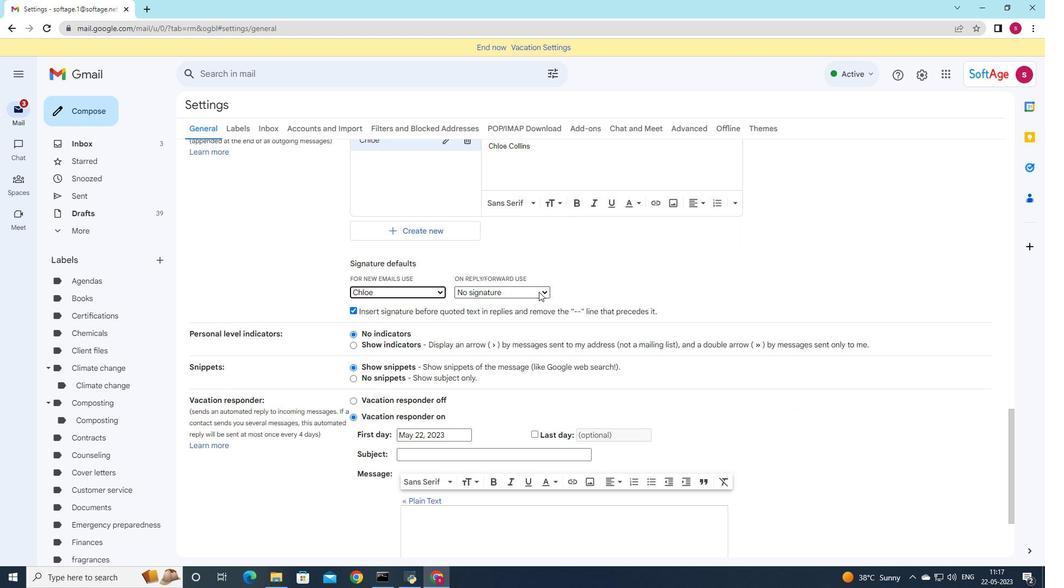 
Action: Mouse moved to (527, 313)
Screenshot: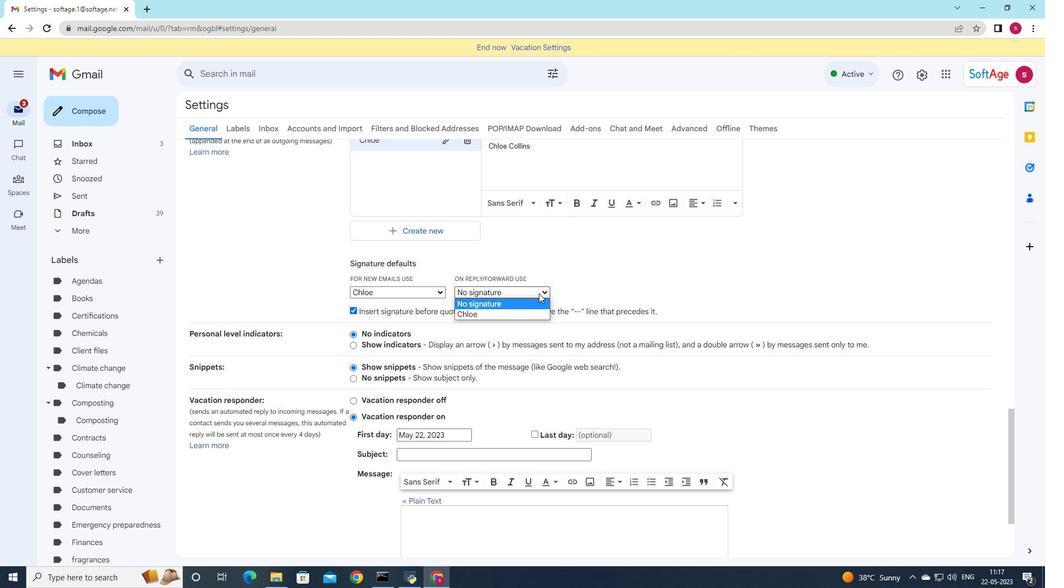 
Action: Mouse pressed left at (527, 313)
Screenshot: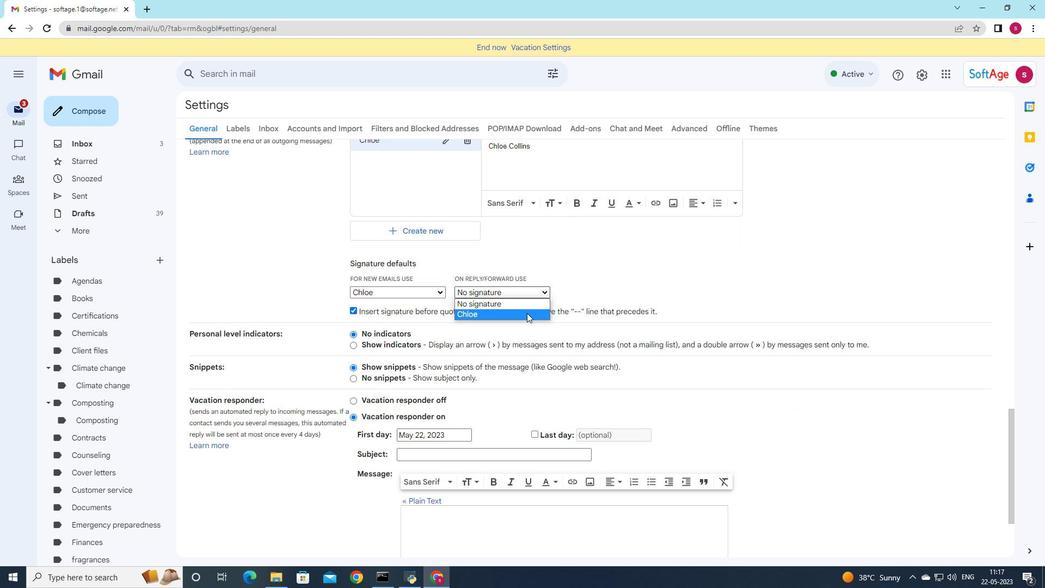
Action: Mouse scrolled (527, 312) with delta (0, 0)
Screenshot: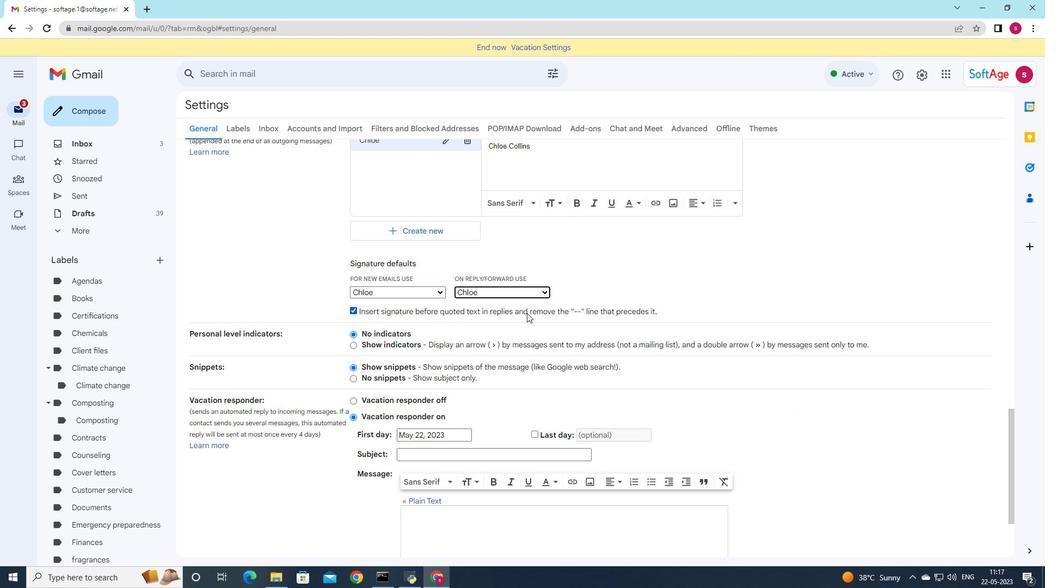 
Action: Mouse scrolled (527, 312) with delta (0, 0)
Screenshot: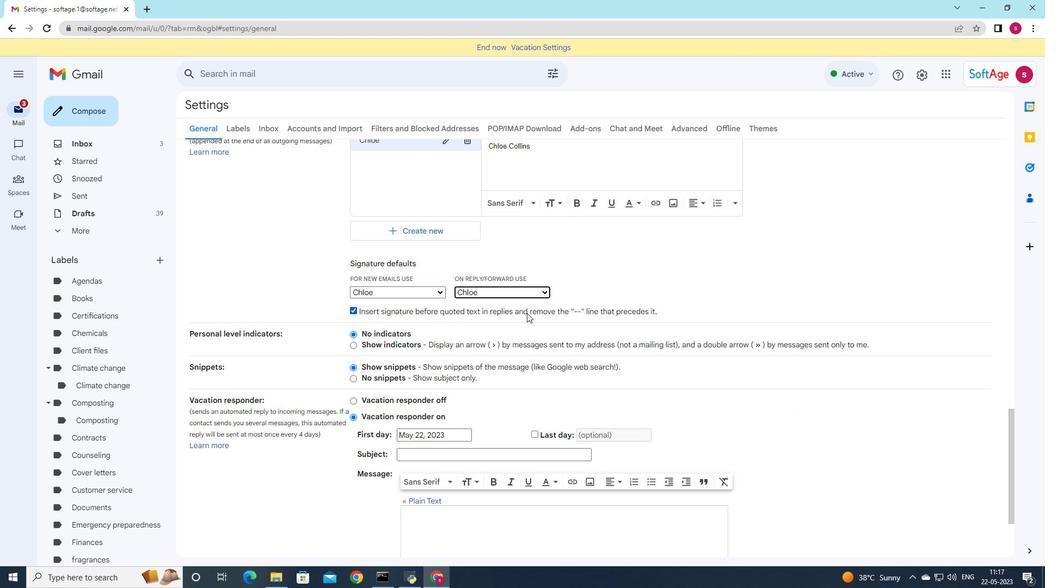 
Action: Mouse scrolled (527, 312) with delta (0, 0)
Screenshot: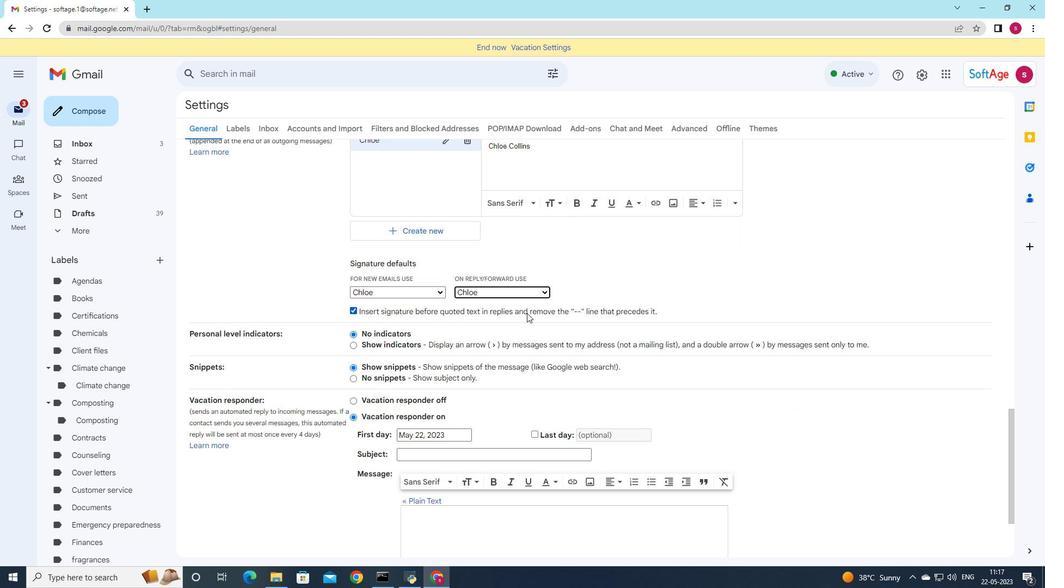 
Action: Mouse scrolled (527, 312) with delta (0, 0)
Screenshot: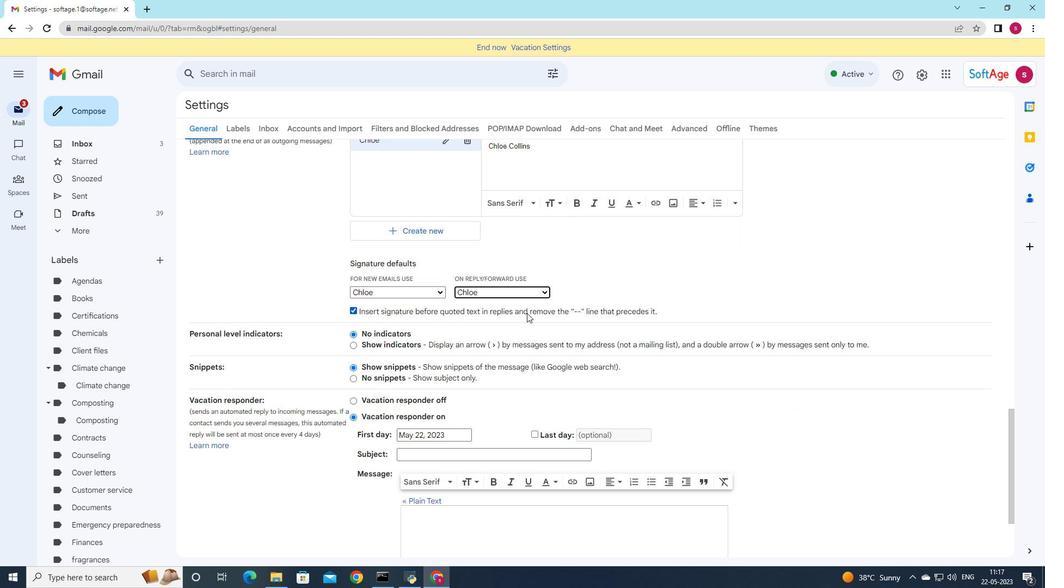 
Action: Mouse scrolled (527, 312) with delta (0, 0)
Screenshot: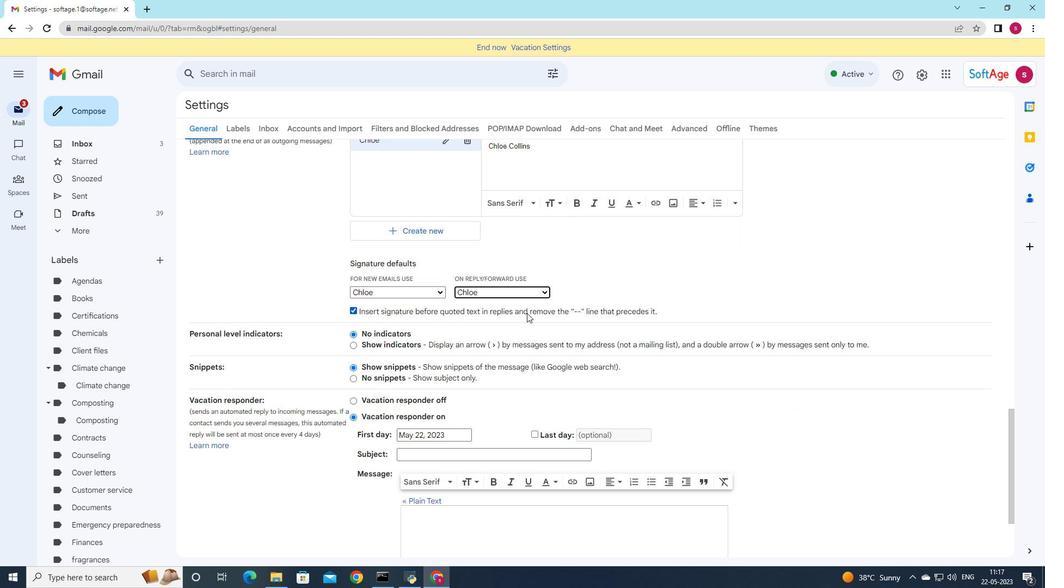 
Action: Mouse scrolled (527, 312) with delta (0, 0)
Screenshot: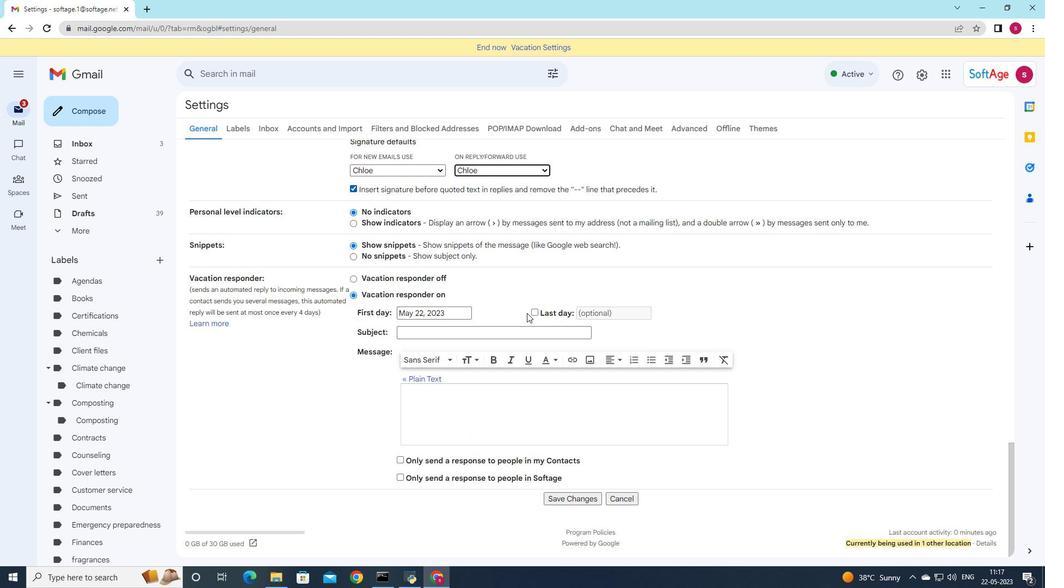 
Action: Mouse scrolled (527, 312) with delta (0, 0)
Screenshot: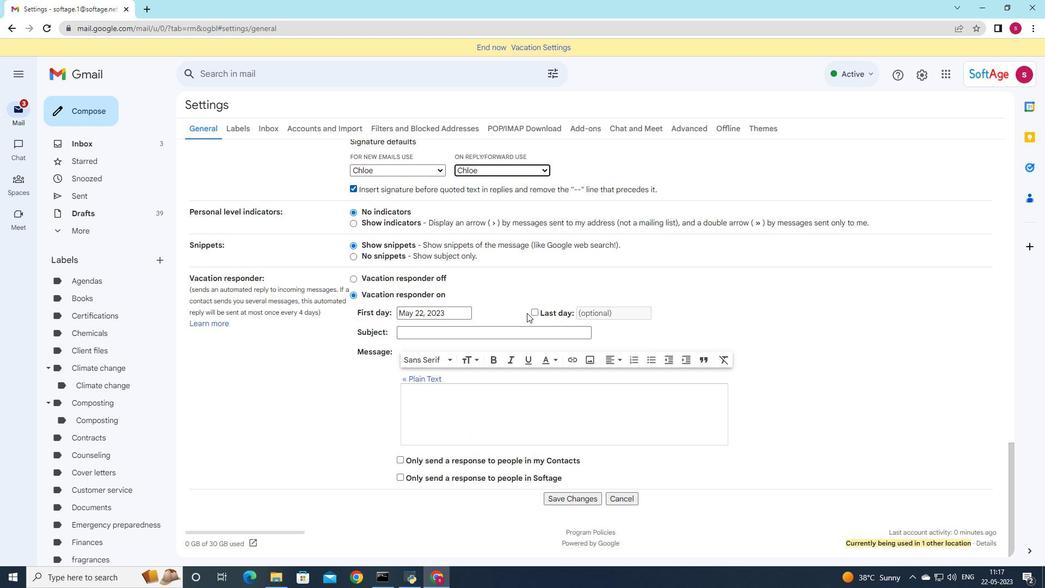 
Action: Mouse scrolled (527, 312) with delta (0, 0)
Screenshot: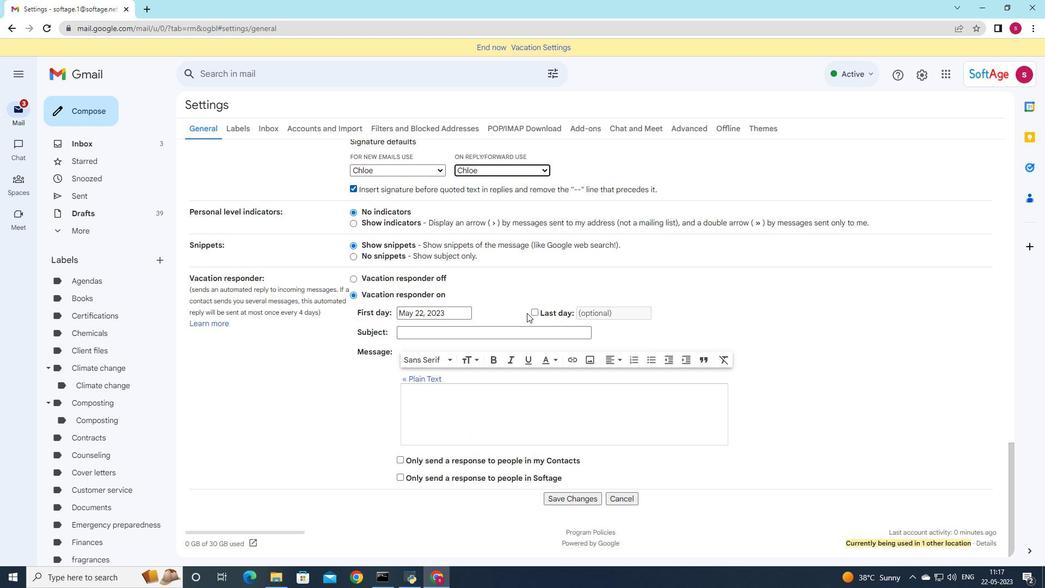
Action: Mouse scrolled (527, 312) with delta (0, 0)
Screenshot: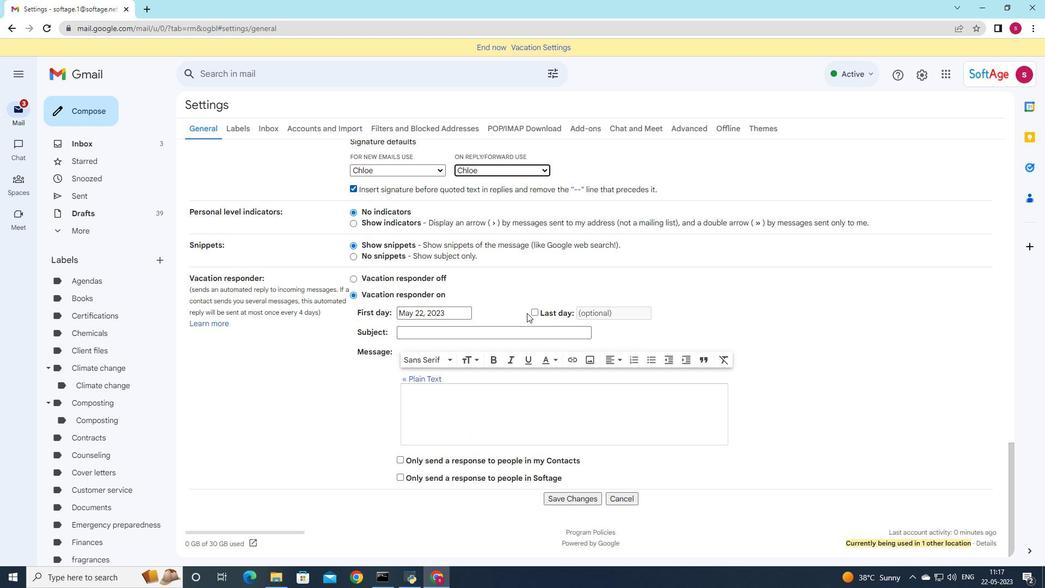 
Action: Mouse moved to (563, 498)
Screenshot: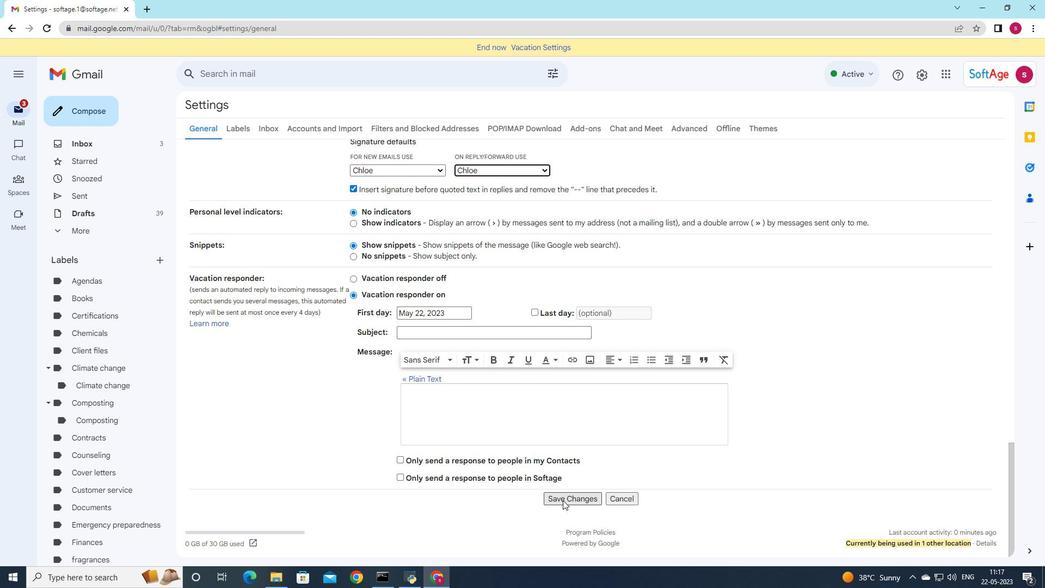 
Action: Mouse pressed left at (563, 498)
Screenshot: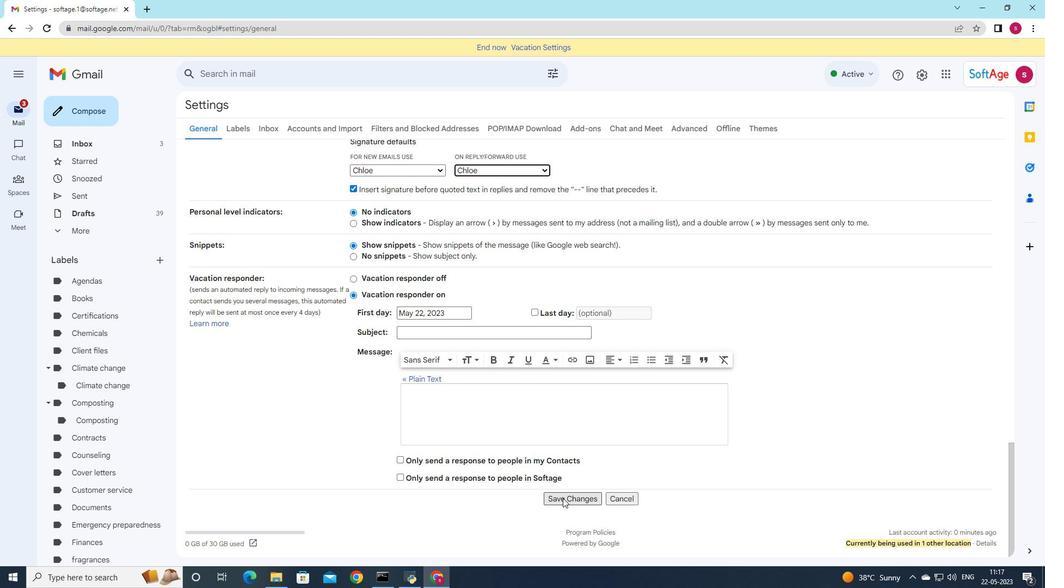 
Action: Mouse moved to (87, 118)
Screenshot: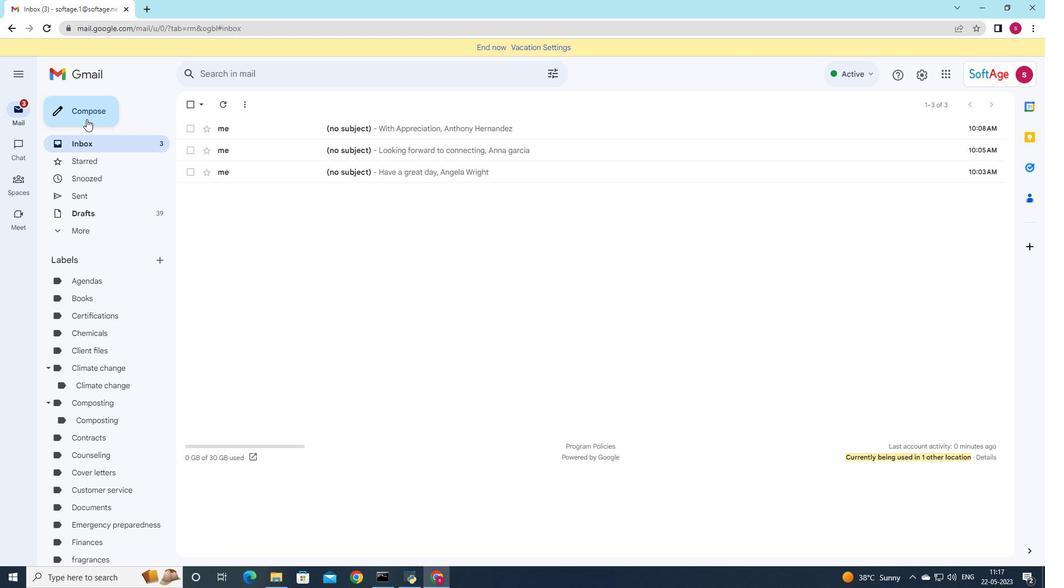 
Action: Mouse pressed left at (87, 118)
Screenshot: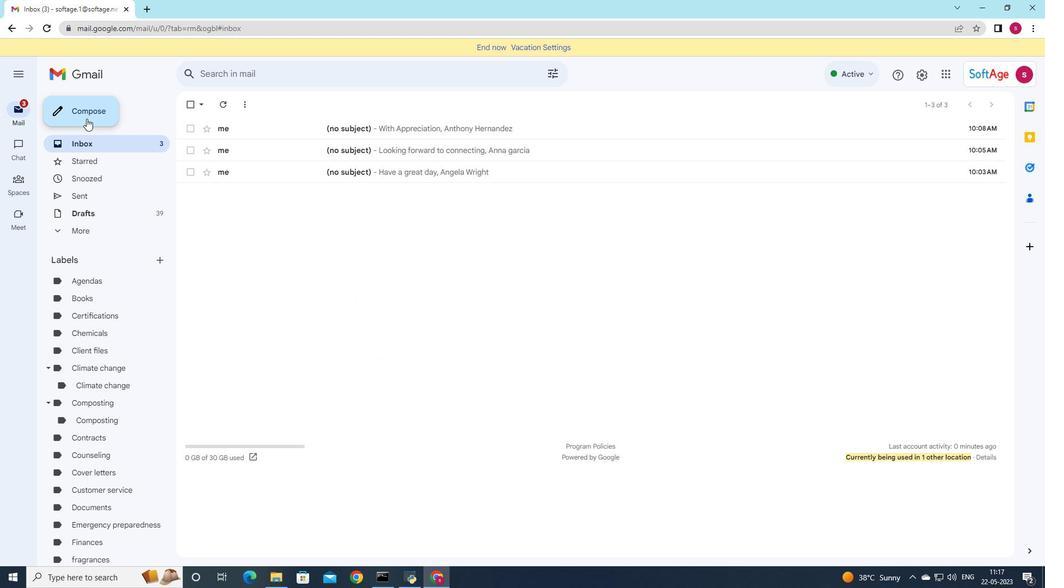 
Action: Mouse moved to (878, 279)
Screenshot: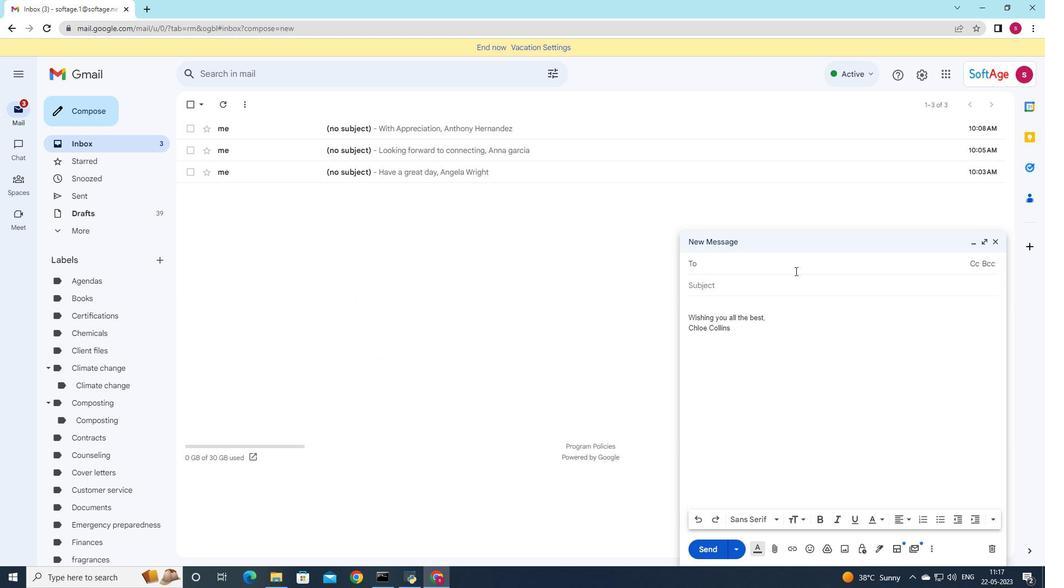 
Action: Key pressed softage
Screenshot: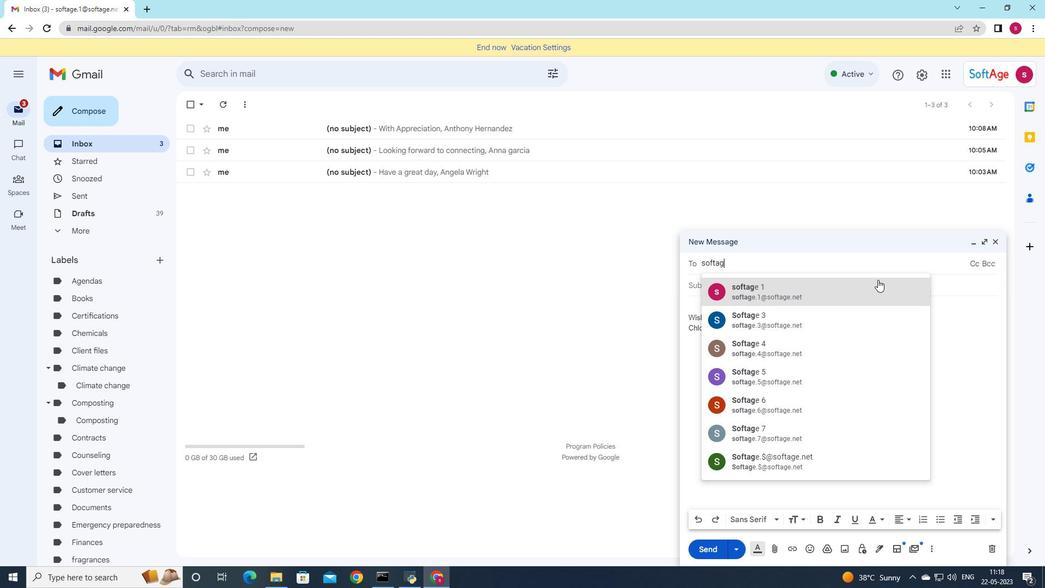 
Action: Mouse moved to (835, 288)
Screenshot: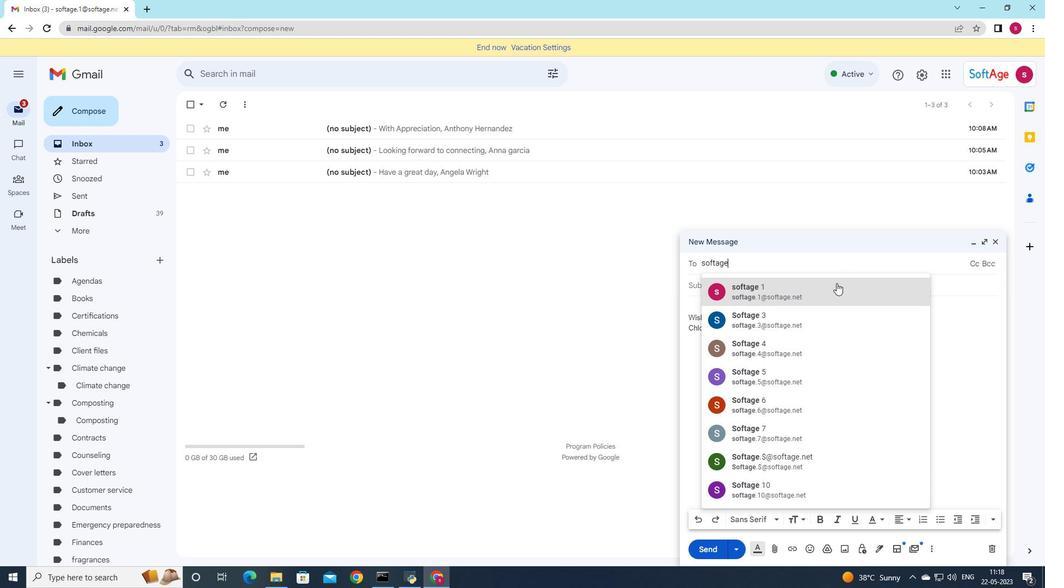 
Action: Mouse pressed left at (835, 288)
Screenshot: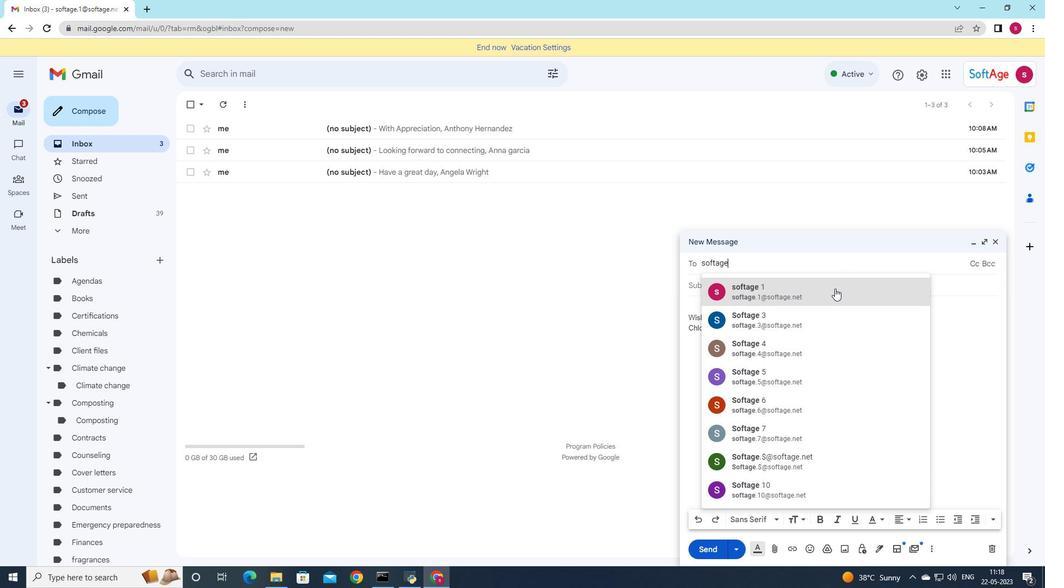 
Action: Mouse moved to (785, 374)
Screenshot: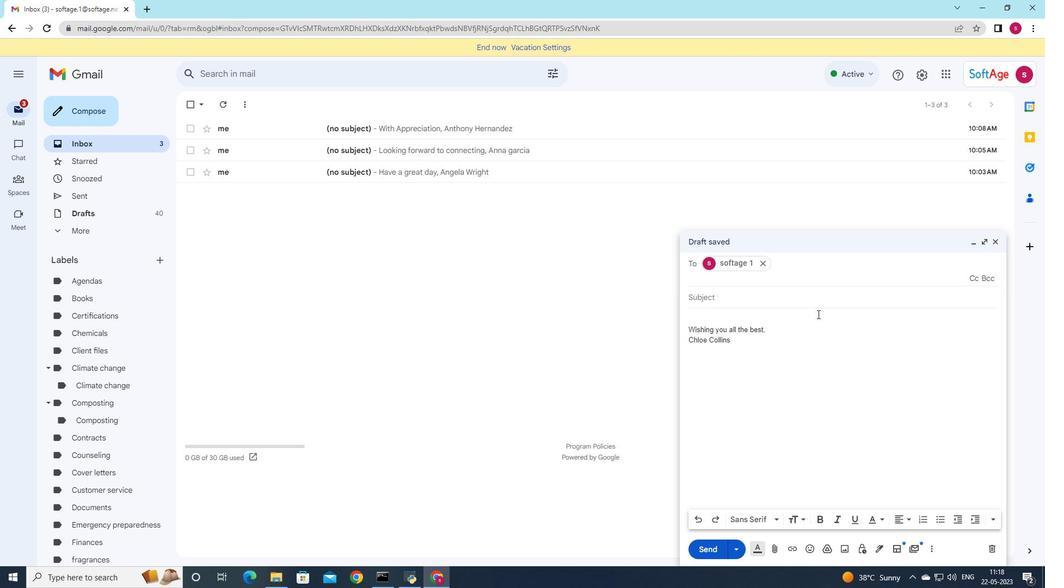 
Action: Mouse scrolled (785, 374) with delta (0, 0)
Screenshot: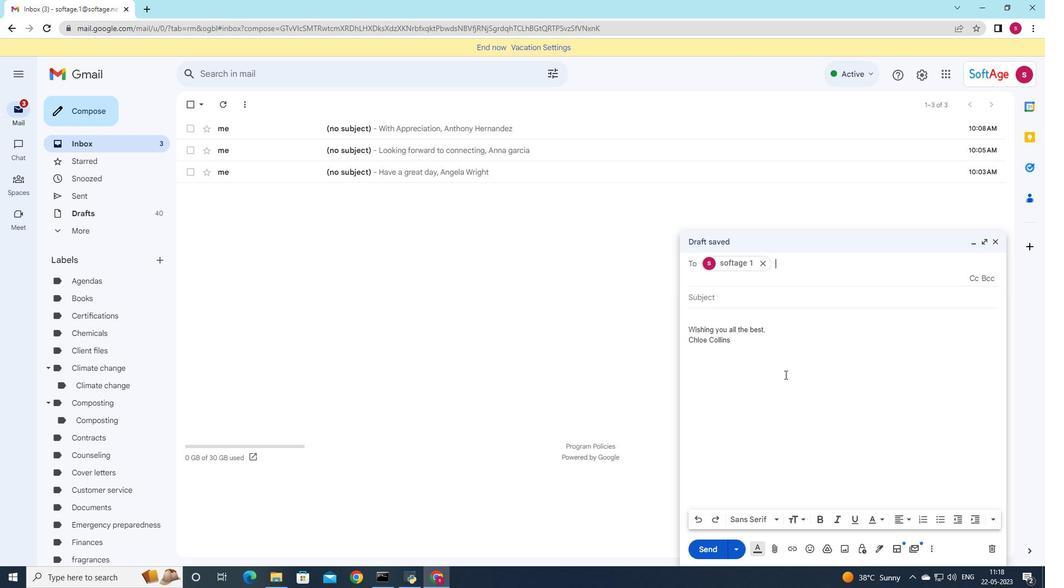 
Action: Mouse scrolled (785, 374) with delta (0, 0)
Screenshot: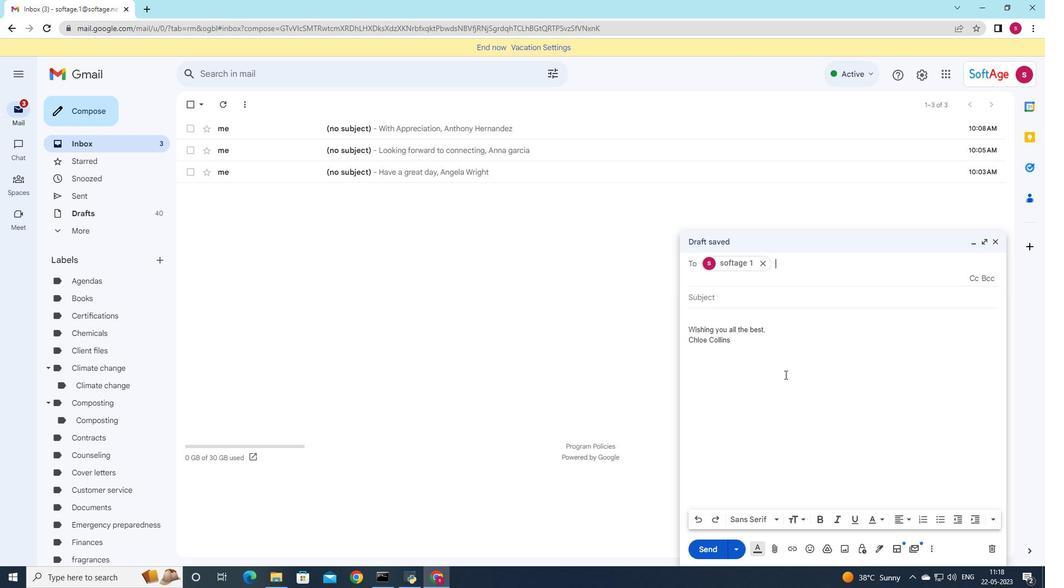 
Action: Mouse scrolled (785, 374) with delta (0, 0)
Screenshot: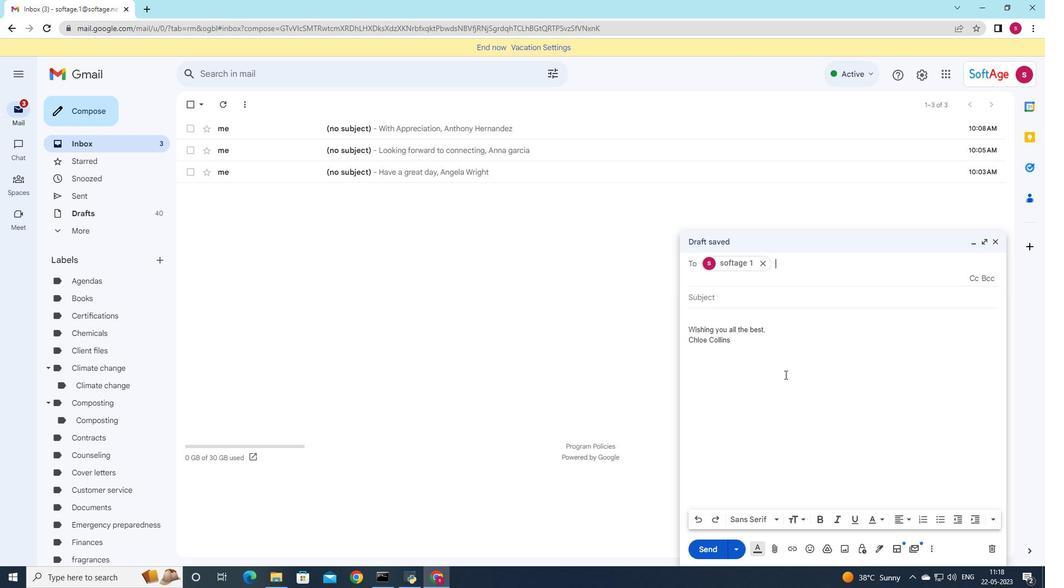 
Action: Mouse moved to (157, 255)
Screenshot: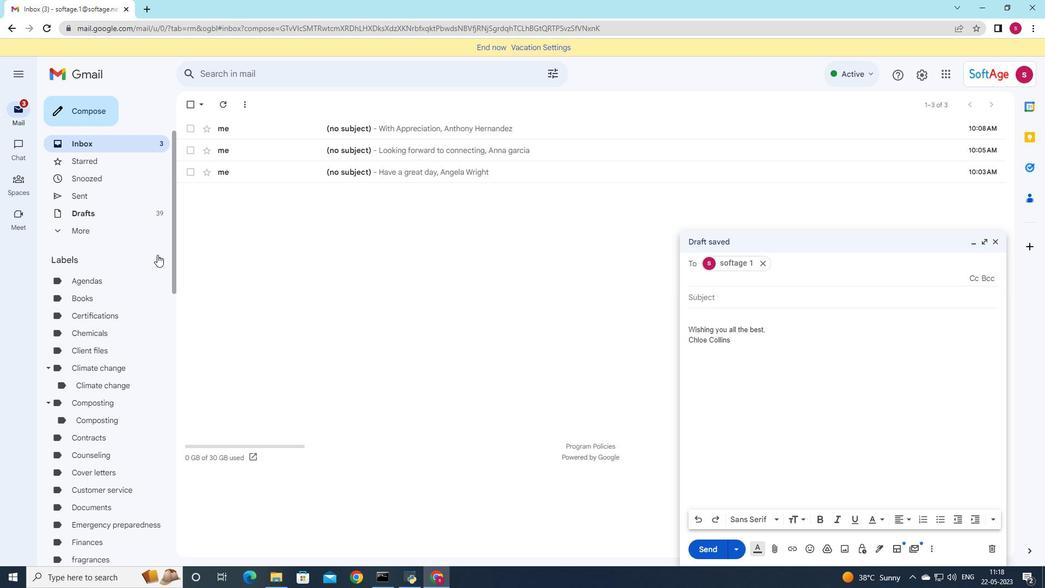 
Action: Mouse pressed left at (157, 255)
Screenshot: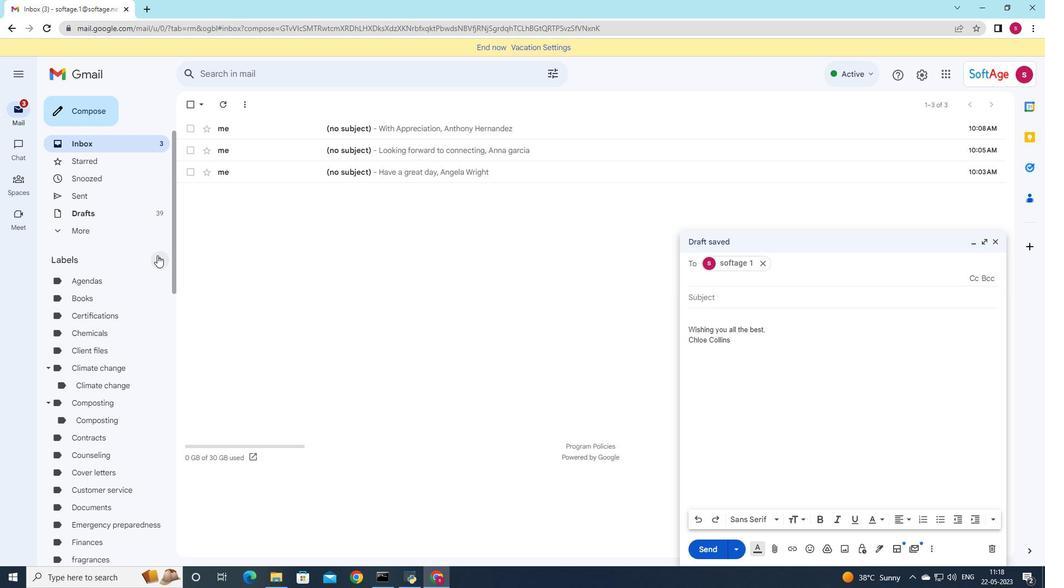 
Action: Mouse moved to (449, 296)
Screenshot: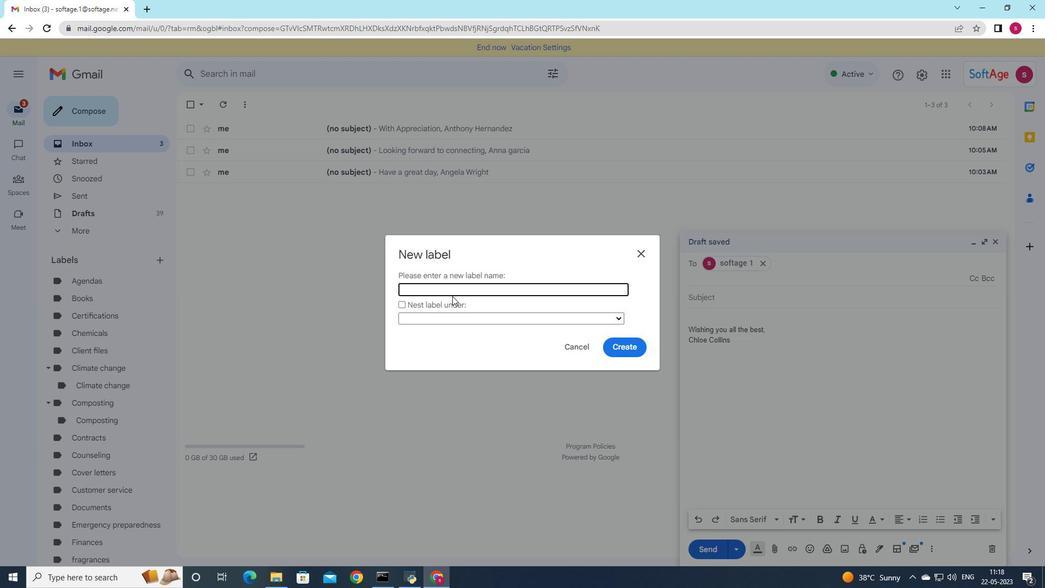 
Action: Key pressed <Key.shift>sales
Screenshot: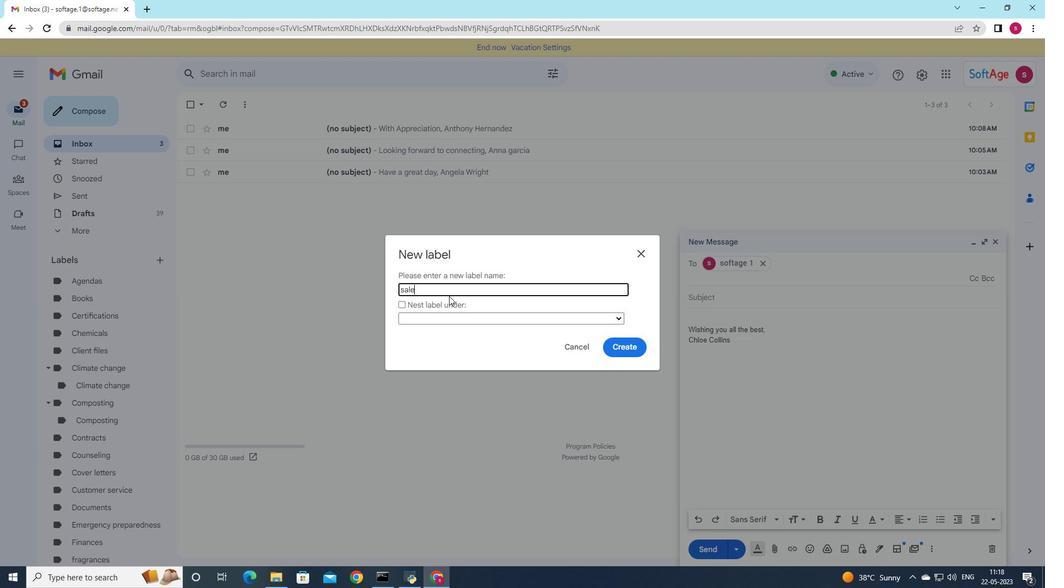 
Action: Mouse moved to (576, 299)
Screenshot: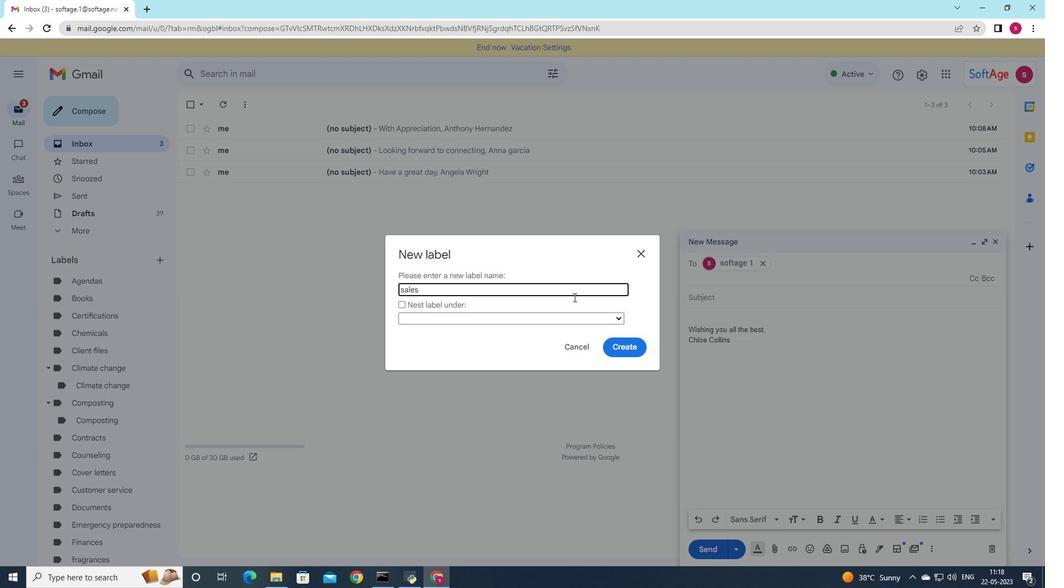 
Action: Key pressed <Key.backspace><Key.backspace><Key.backspace><Key.backspace><Key.backspace><Key.backspace><Key.backspace><Key.backspace><Key.backspace><Key.backspace><Key.backspace><Key.shift>Sales
Screenshot: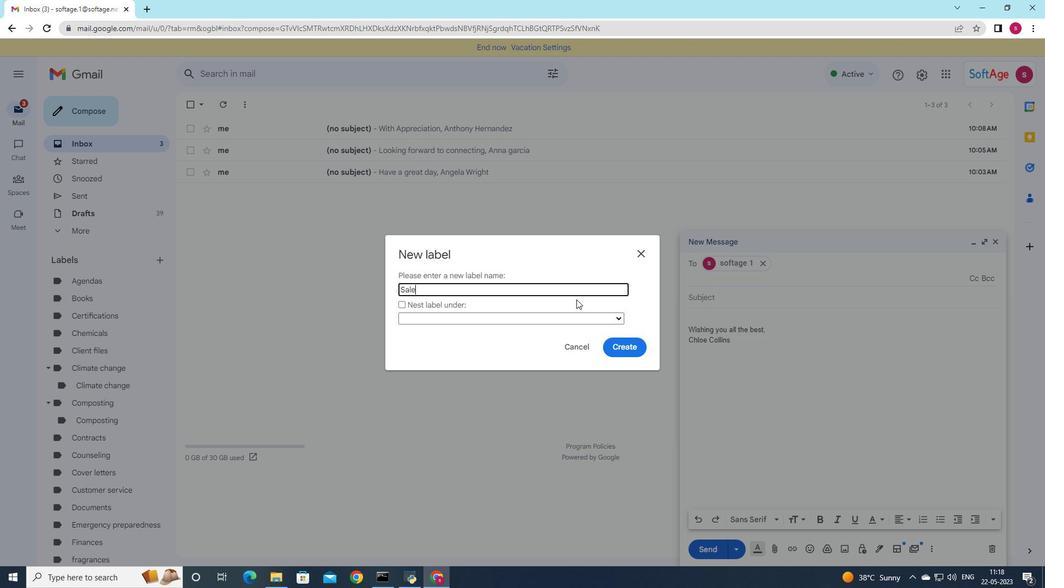 
Action: Mouse moved to (628, 353)
Screenshot: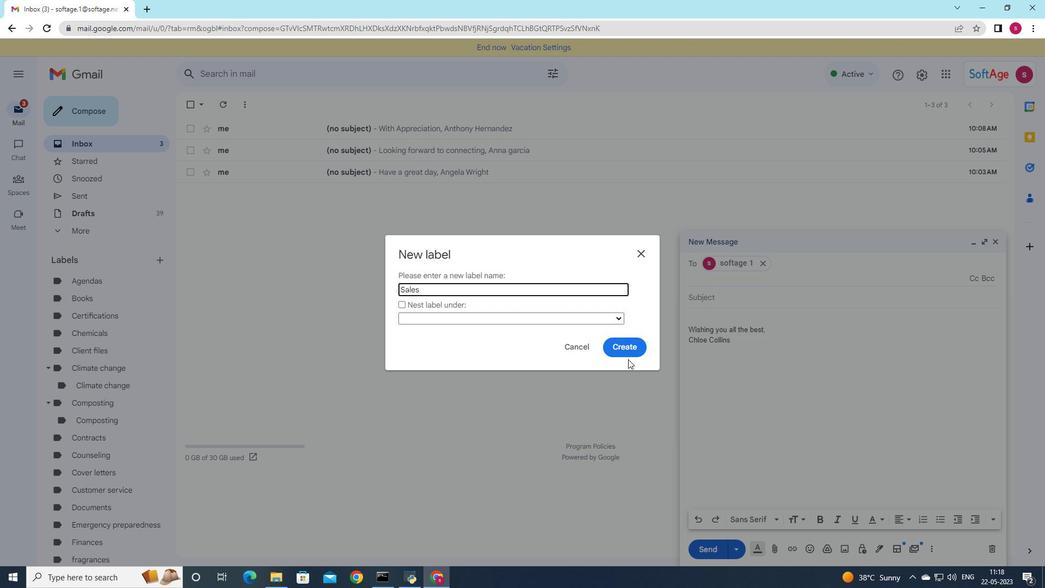 
Action: Mouse pressed left at (628, 353)
Screenshot: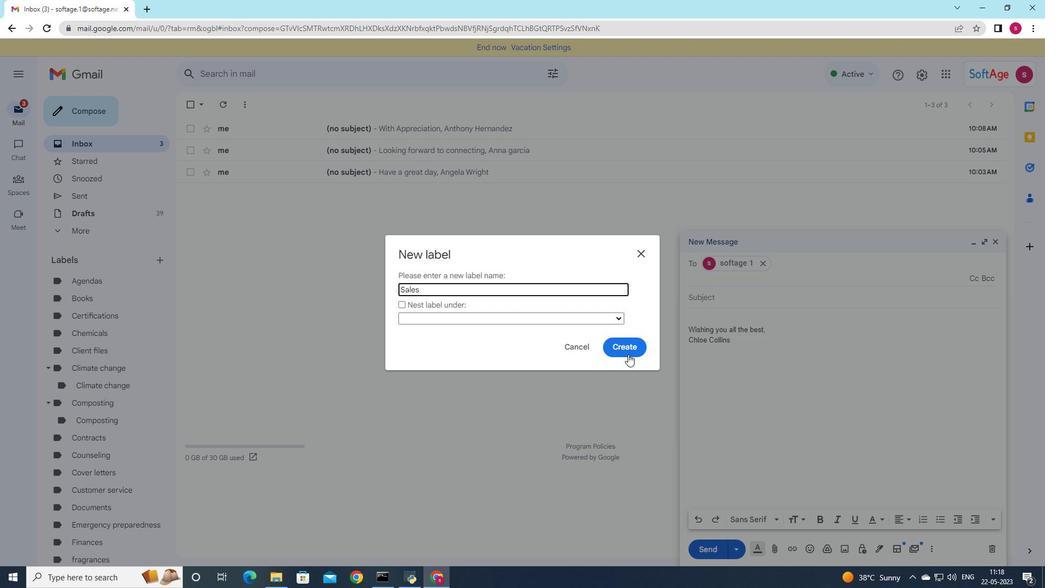 
Action: Mouse moved to (806, 418)
Screenshot: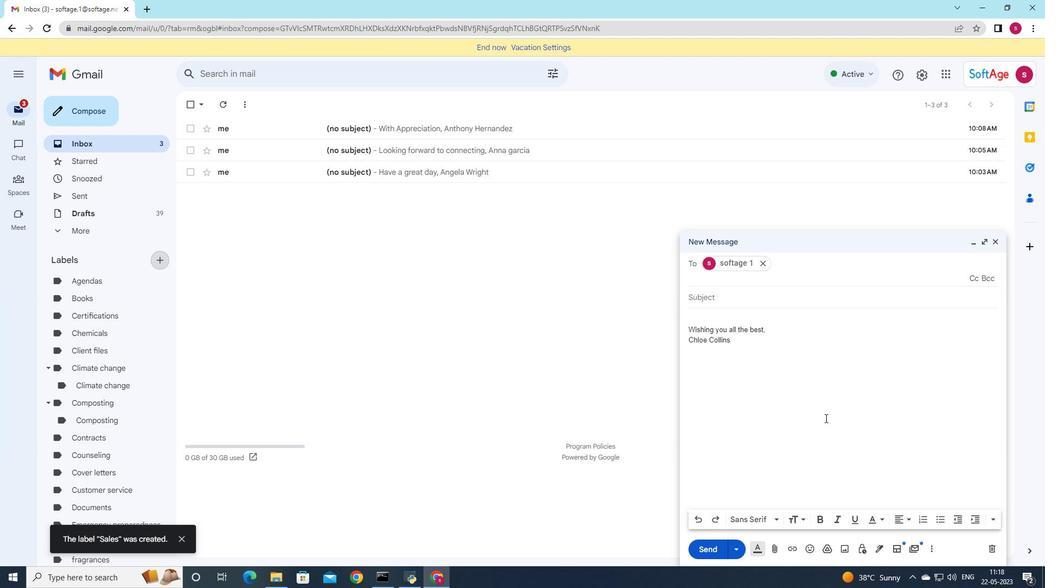 
